 Task: Find connections with filter location Mazyr with filter topic #propertymanagement with filter profile language Potuguese with filter current company Viacom18 Media Private Limited with filter school Yenepoya University with filter industry Breweries with filter service category Project Management with filter keywords title Area Sales Manager
Action: Mouse moved to (132, 207)
Screenshot: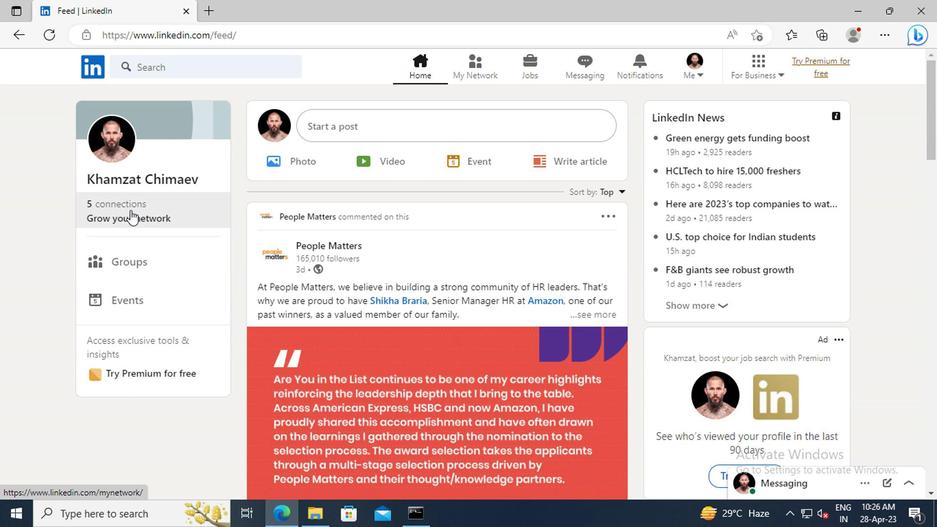 
Action: Mouse pressed left at (132, 207)
Screenshot: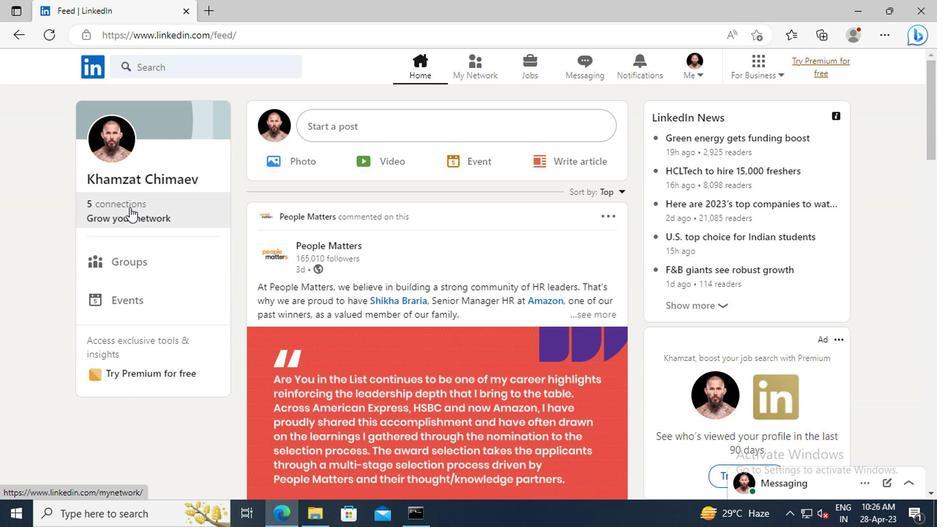 
Action: Mouse moved to (144, 143)
Screenshot: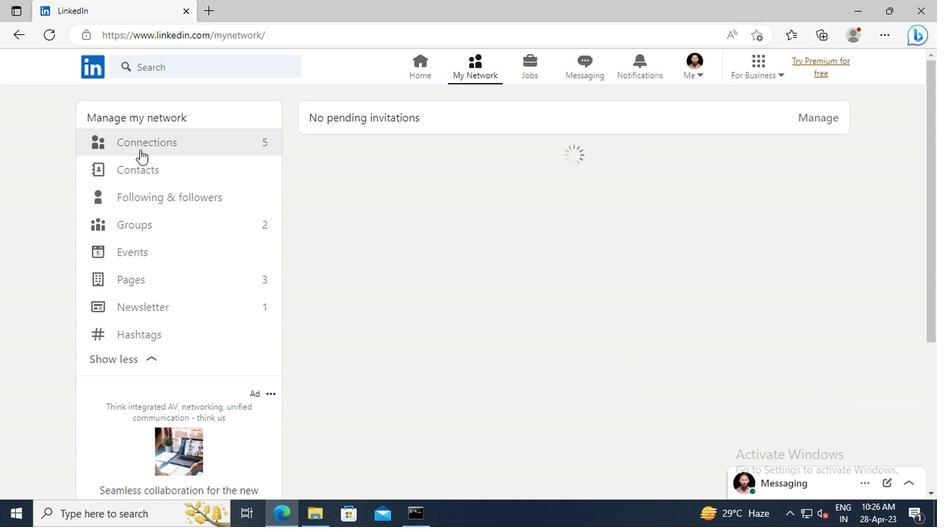 
Action: Mouse pressed left at (144, 143)
Screenshot: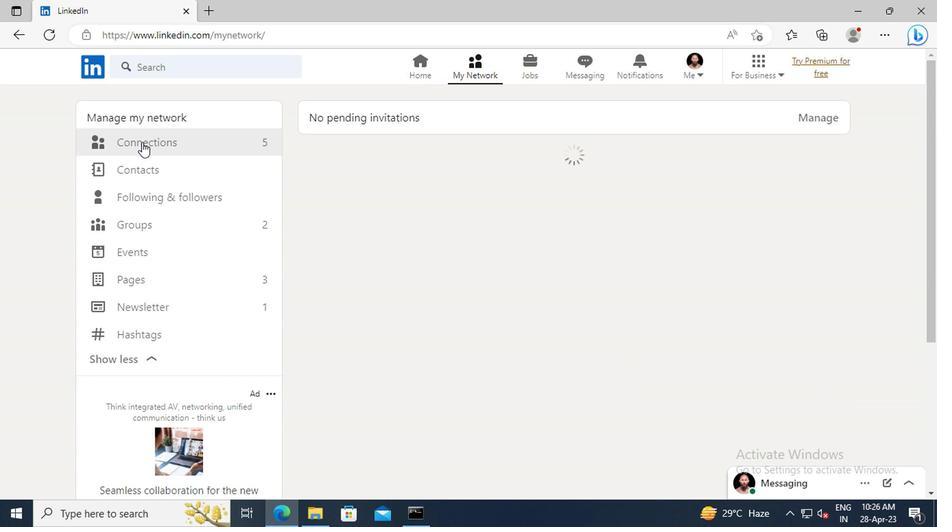 
Action: Mouse moved to (573, 147)
Screenshot: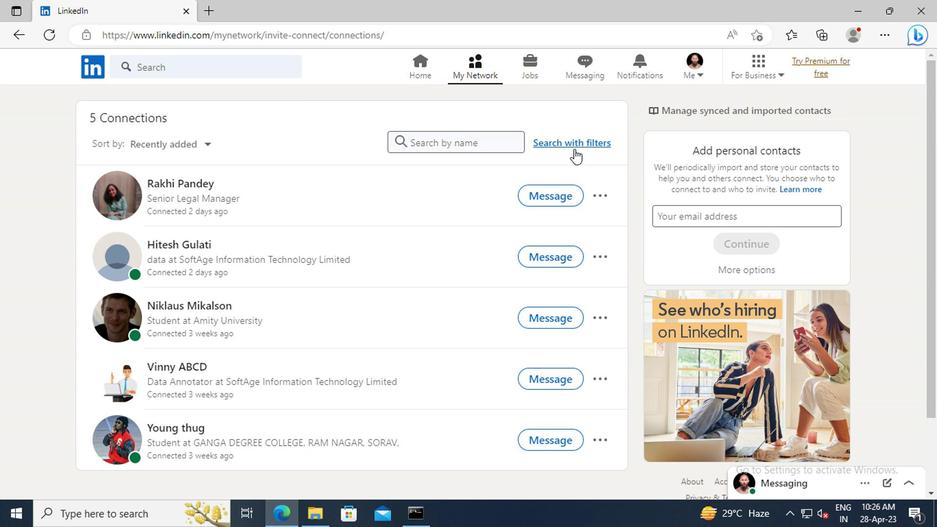 
Action: Mouse pressed left at (573, 147)
Screenshot: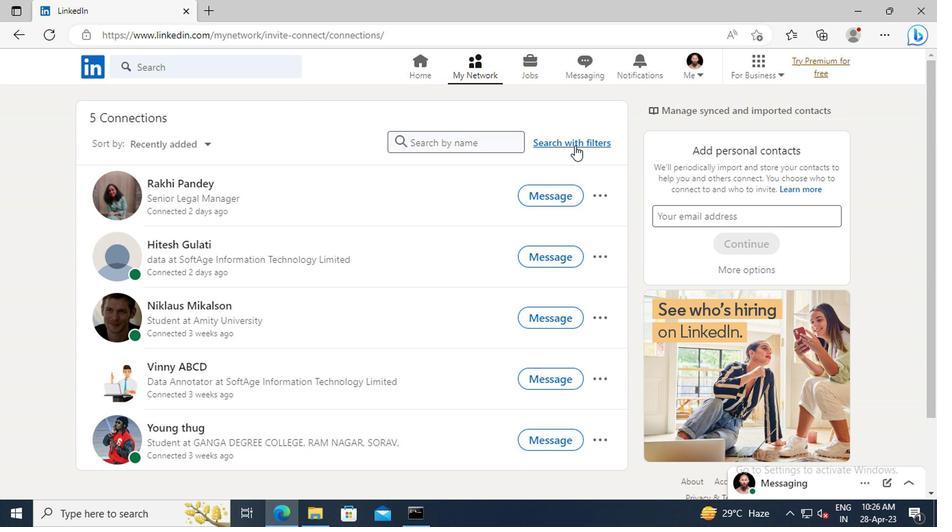 
Action: Mouse moved to (525, 109)
Screenshot: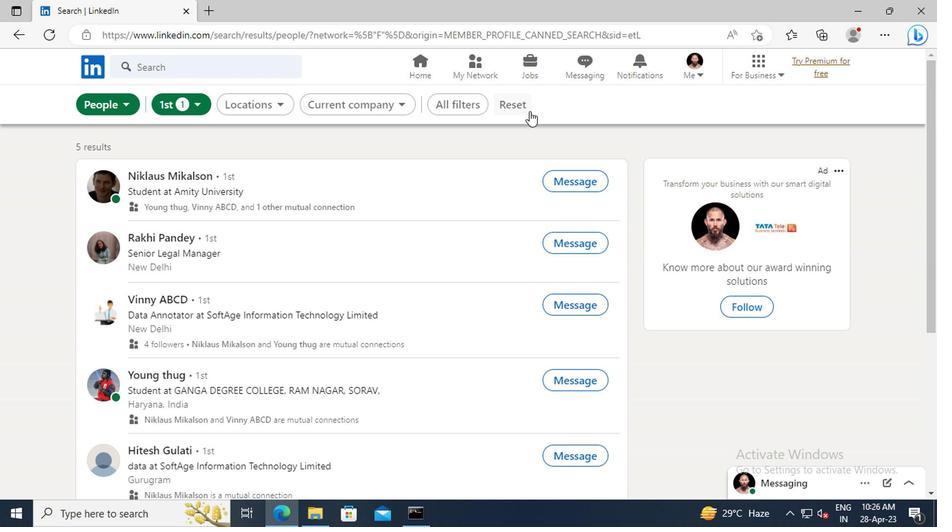 
Action: Mouse pressed left at (525, 109)
Screenshot: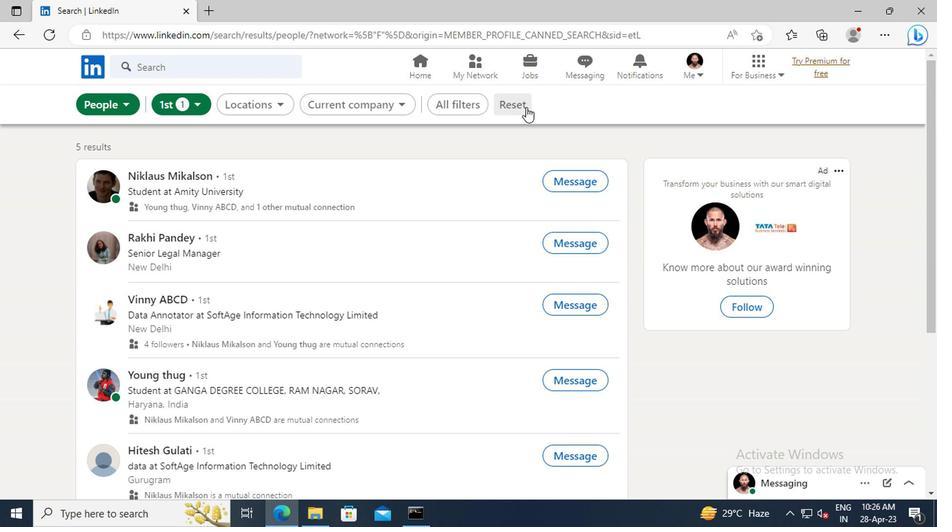 
Action: Mouse moved to (504, 105)
Screenshot: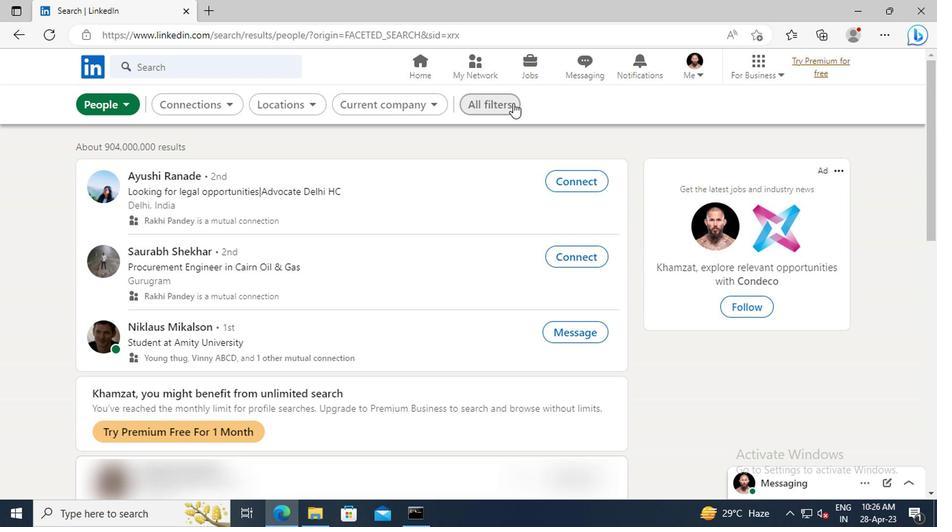 
Action: Mouse pressed left at (504, 105)
Screenshot: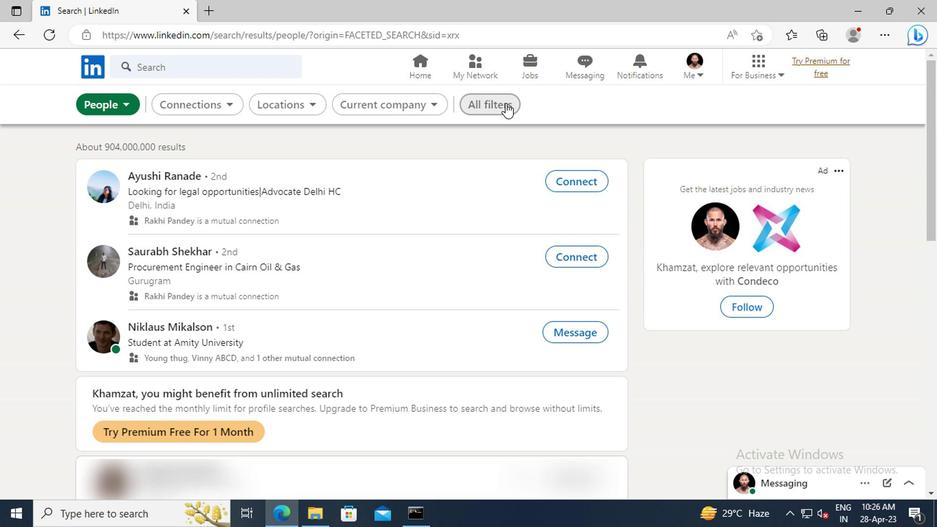
Action: Mouse moved to (767, 254)
Screenshot: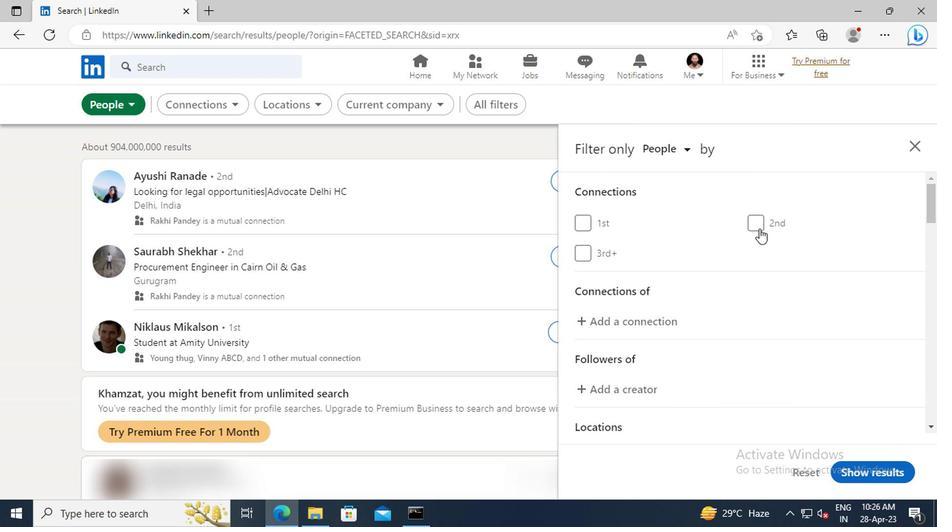 
Action: Mouse scrolled (767, 253) with delta (0, 0)
Screenshot: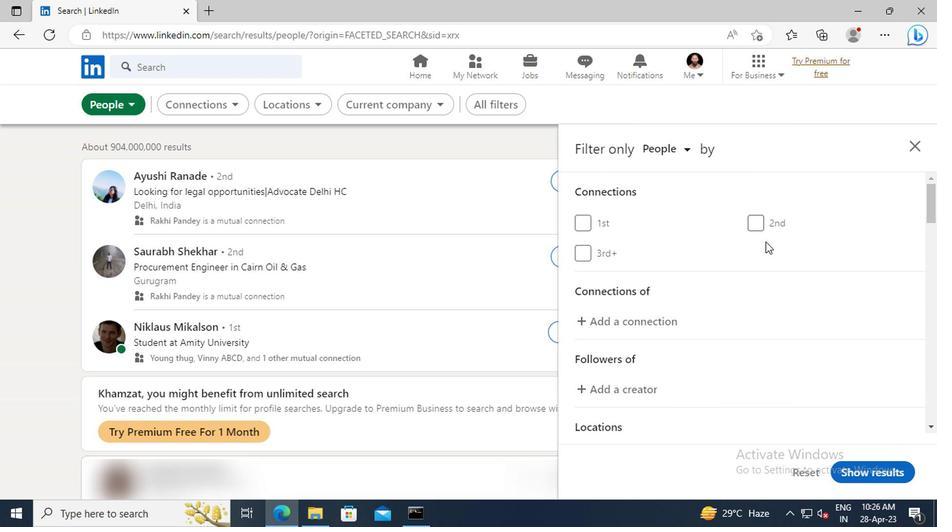 
Action: Mouse scrolled (767, 253) with delta (0, 0)
Screenshot: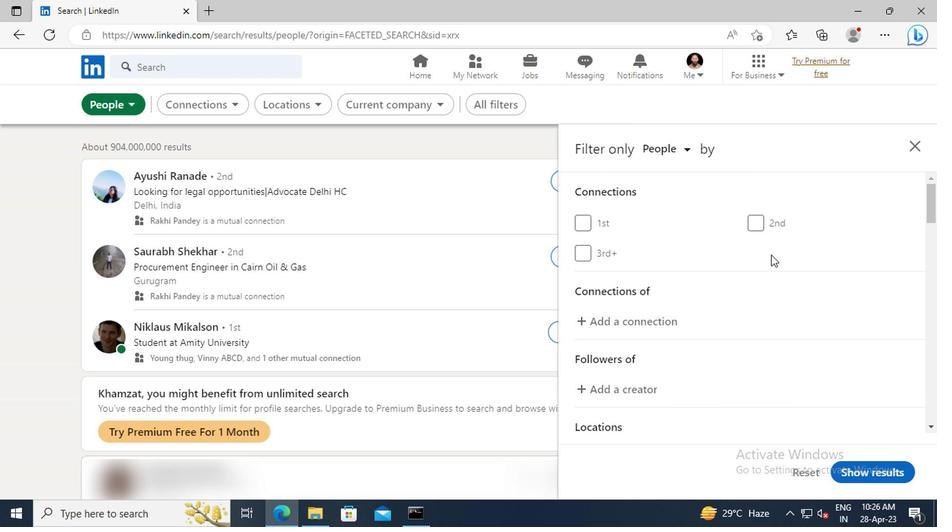 
Action: Mouse scrolled (767, 253) with delta (0, 0)
Screenshot: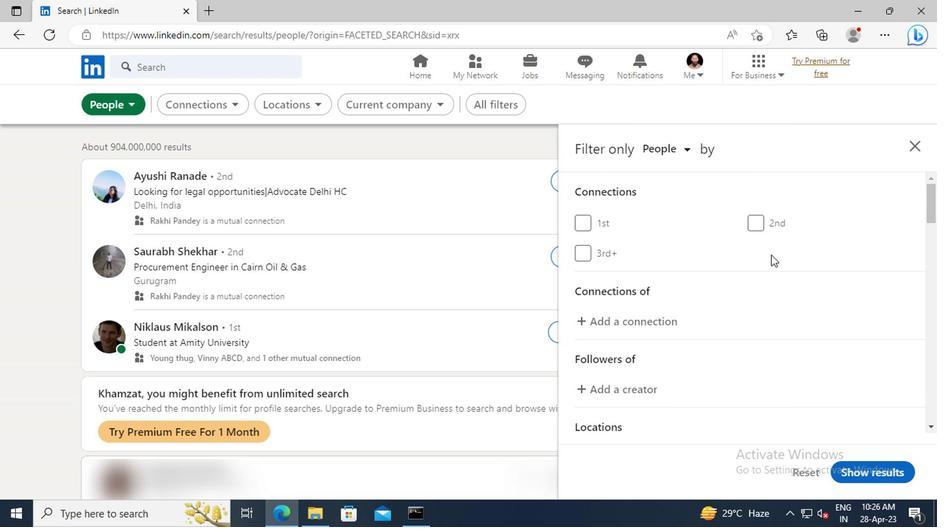 
Action: Mouse scrolled (767, 253) with delta (0, 0)
Screenshot: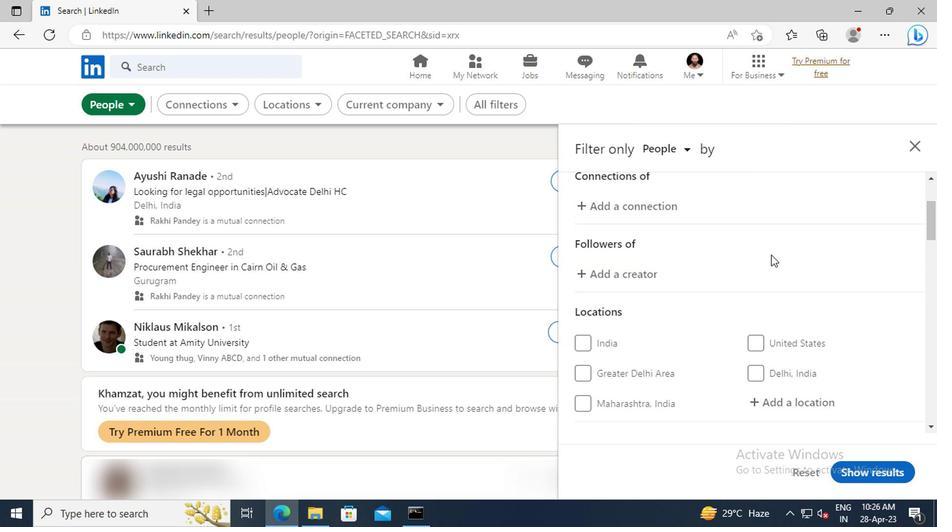 
Action: Mouse scrolled (767, 253) with delta (0, 0)
Screenshot: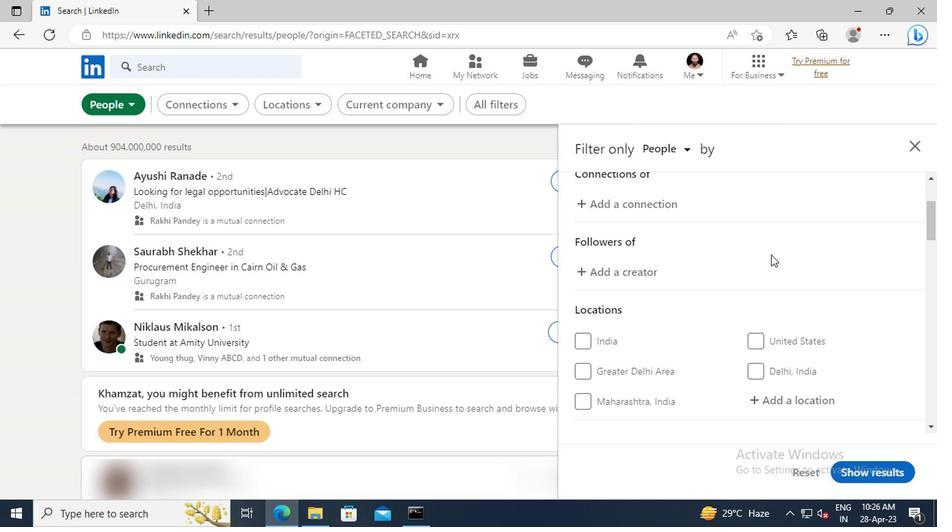 
Action: Mouse moved to (779, 316)
Screenshot: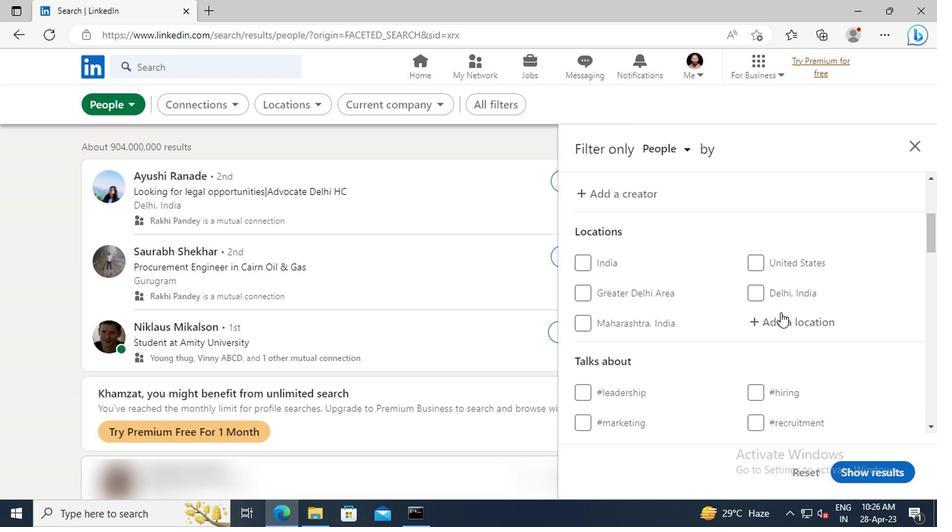 
Action: Mouse pressed left at (779, 316)
Screenshot: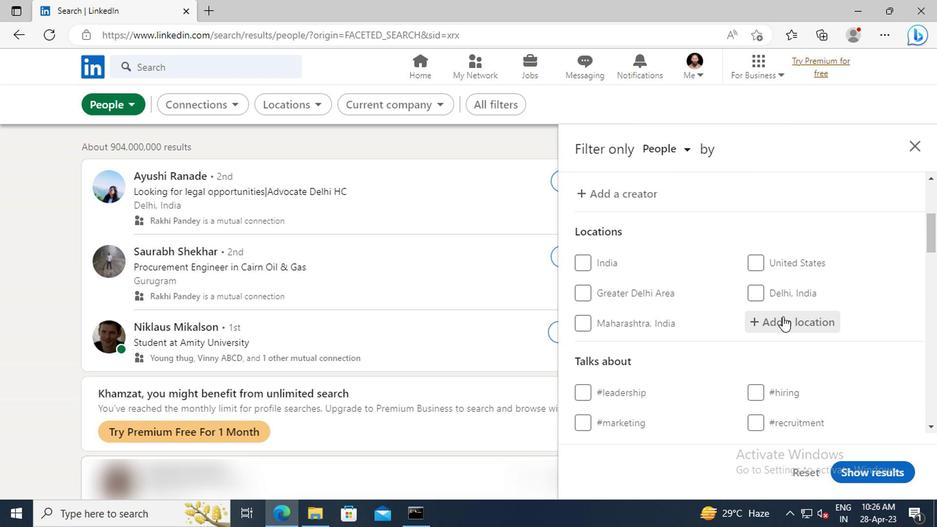 
Action: Key pressed <Key.shift>MAZYR
Screenshot: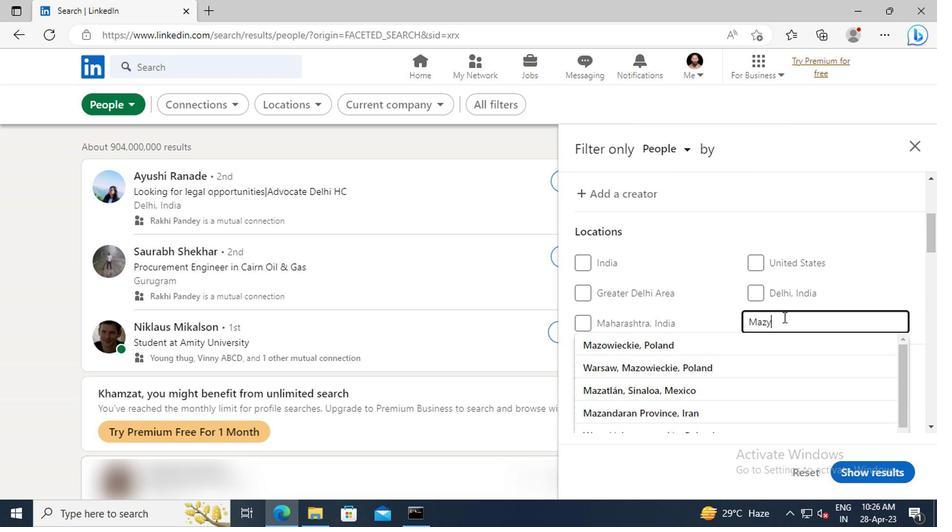 
Action: Mouse moved to (779, 340)
Screenshot: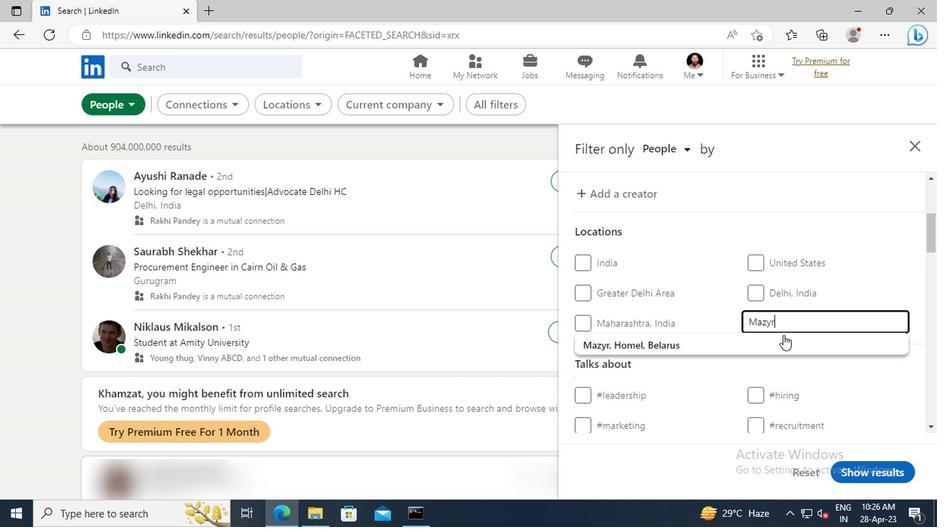 
Action: Mouse pressed left at (779, 340)
Screenshot: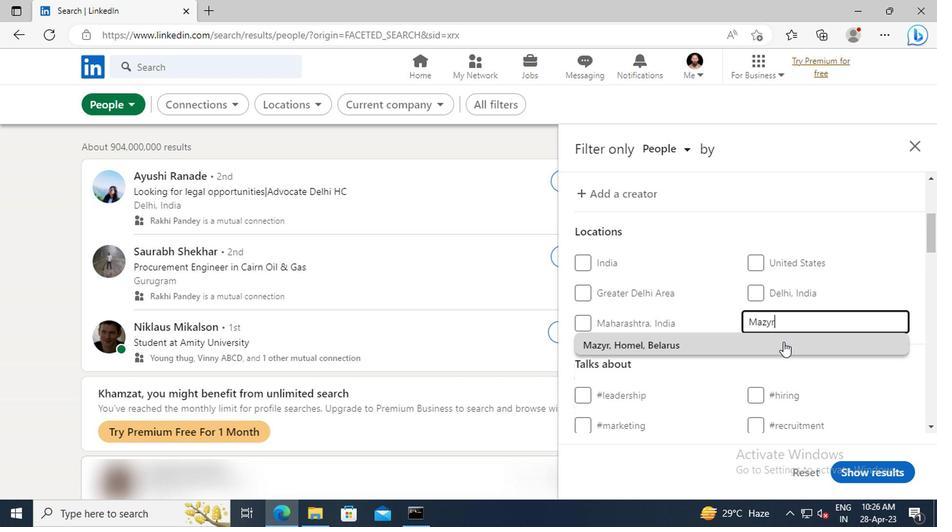 
Action: Mouse moved to (785, 285)
Screenshot: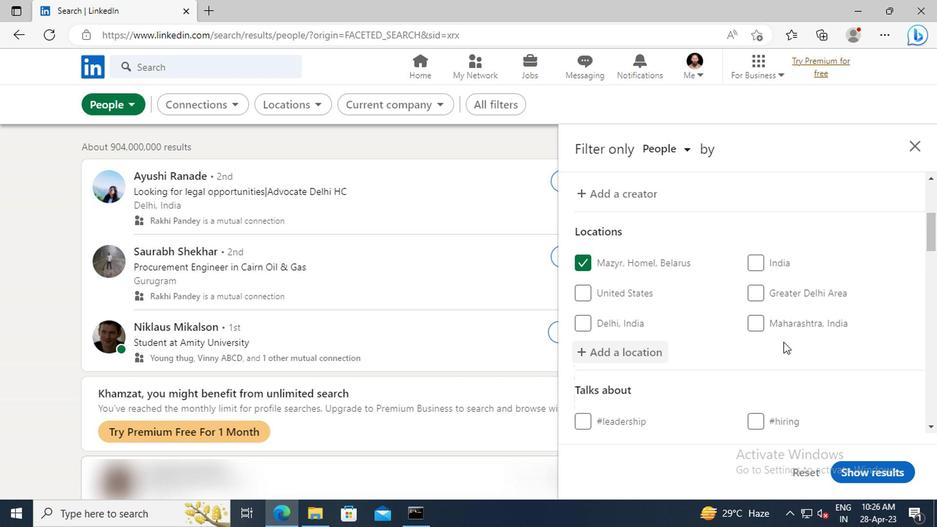 
Action: Mouse scrolled (785, 284) with delta (0, 0)
Screenshot: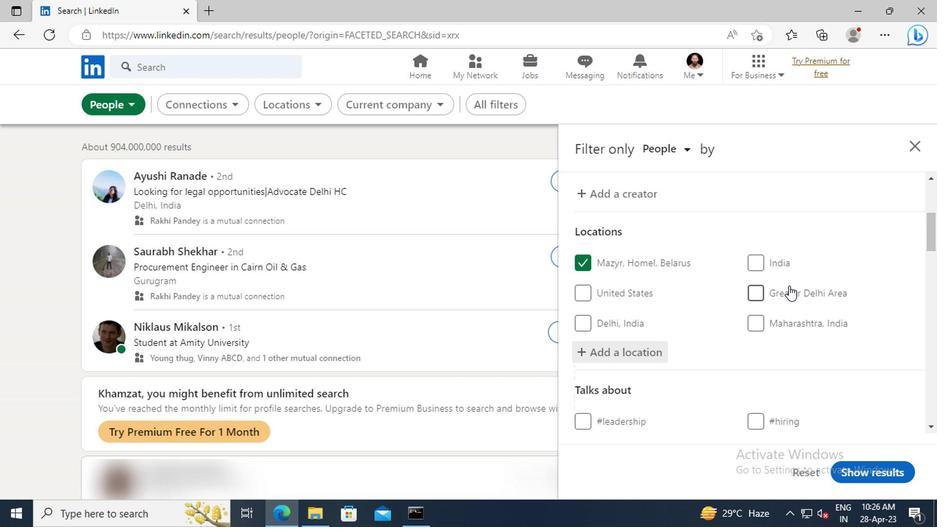 
Action: Mouse scrolled (785, 284) with delta (0, 0)
Screenshot: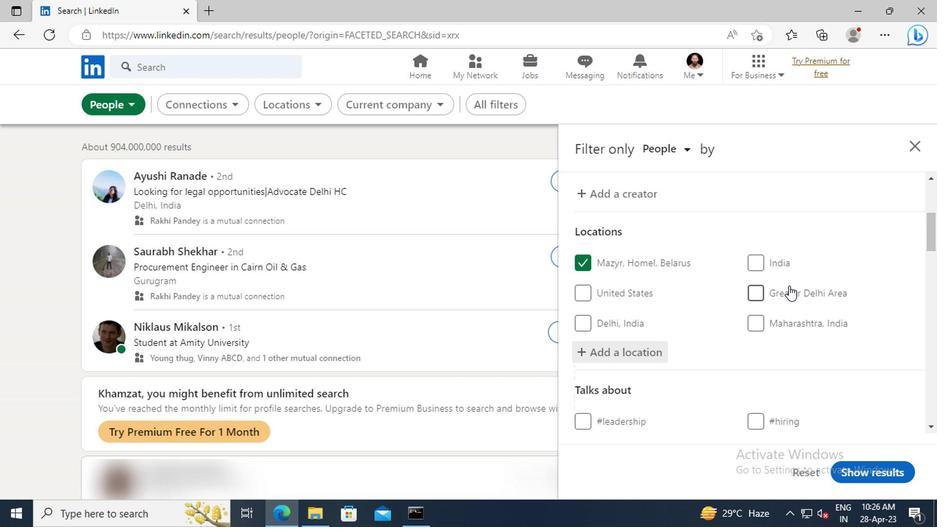 
Action: Mouse moved to (785, 285)
Screenshot: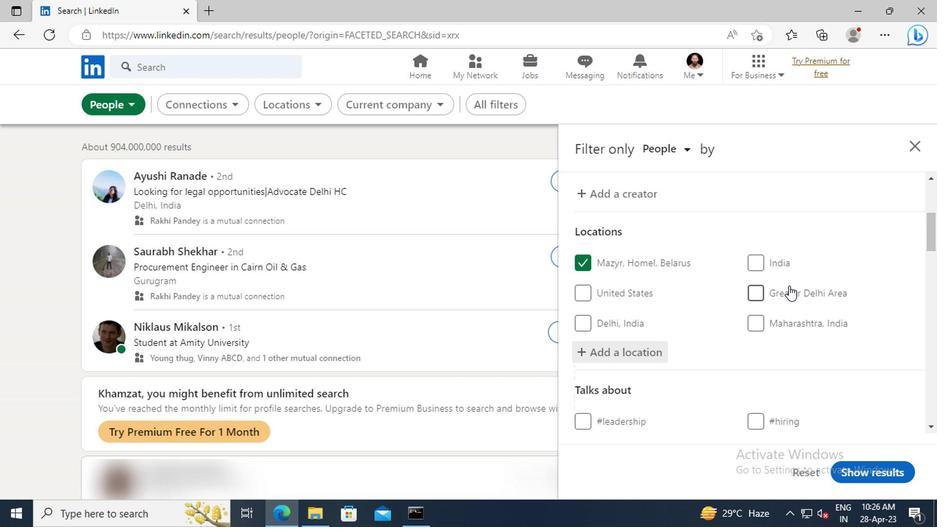 
Action: Mouse scrolled (785, 284) with delta (0, 0)
Screenshot: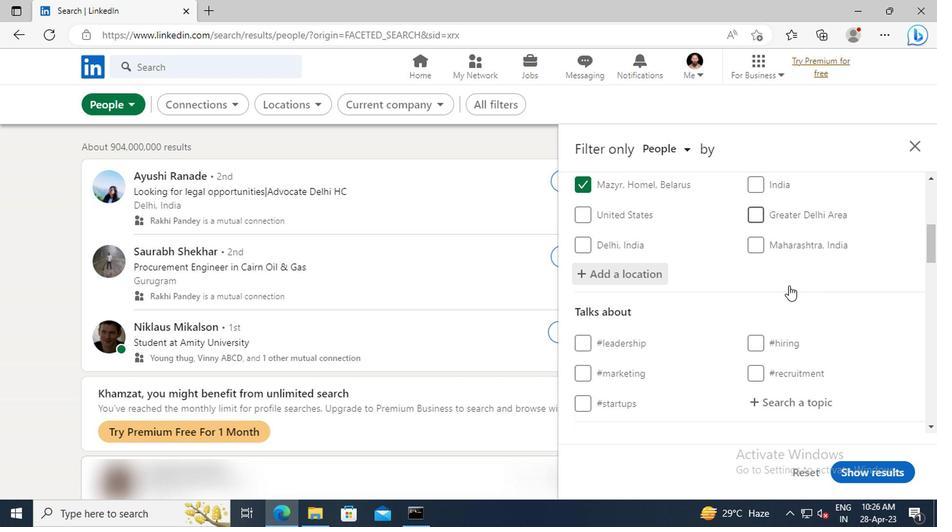 
Action: Mouse scrolled (785, 284) with delta (0, 0)
Screenshot: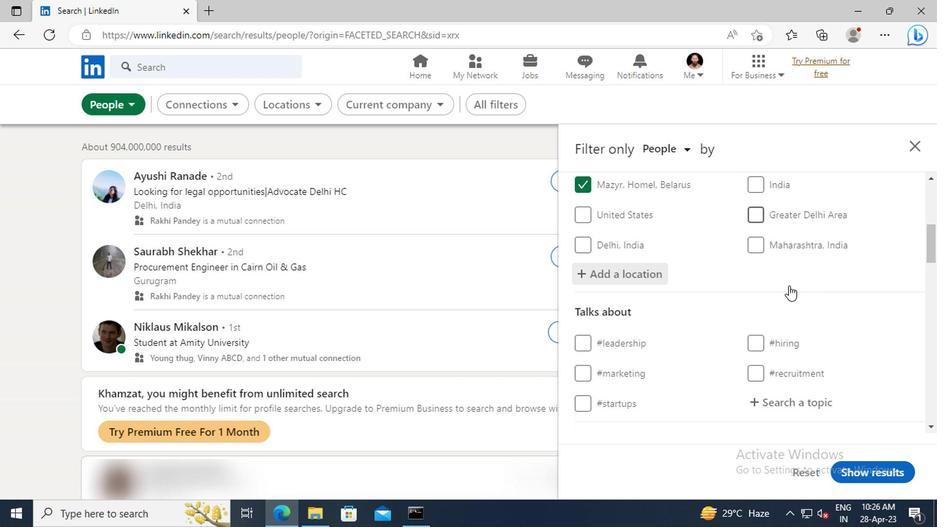 
Action: Mouse scrolled (785, 284) with delta (0, 0)
Screenshot: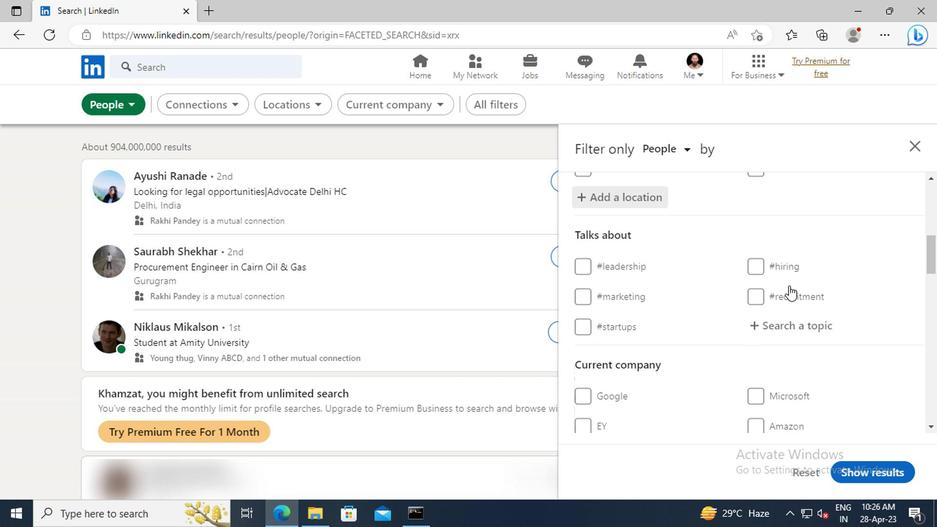
Action: Mouse moved to (771, 286)
Screenshot: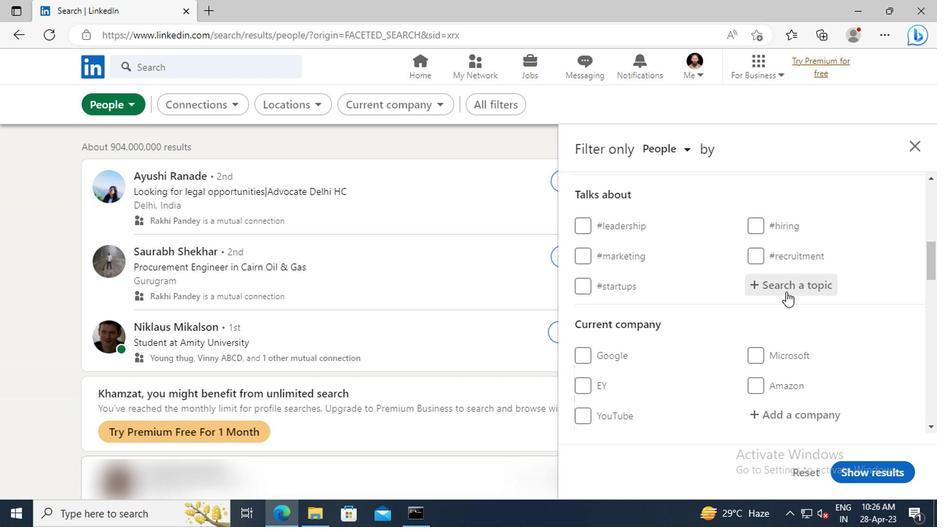 
Action: Mouse pressed left at (771, 286)
Screenshot: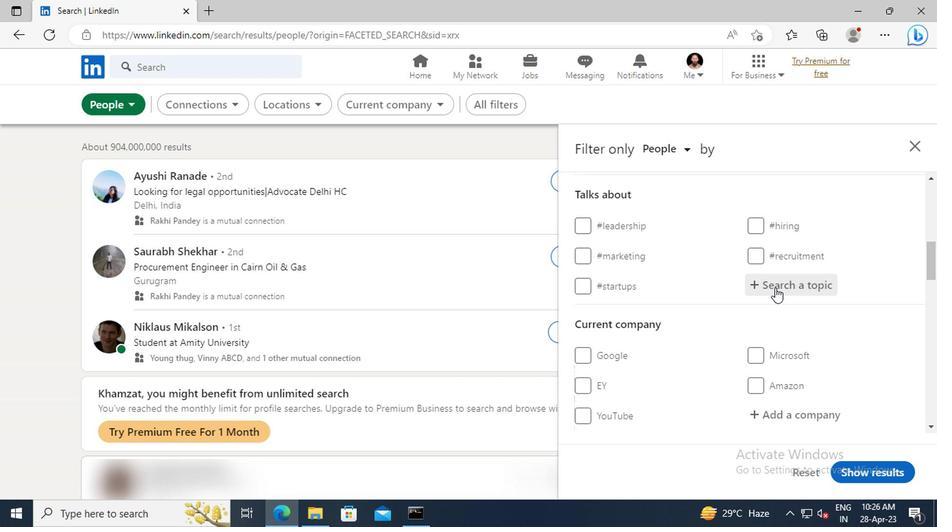 
Action: Mouse moved to (771, 286)
Screenshot: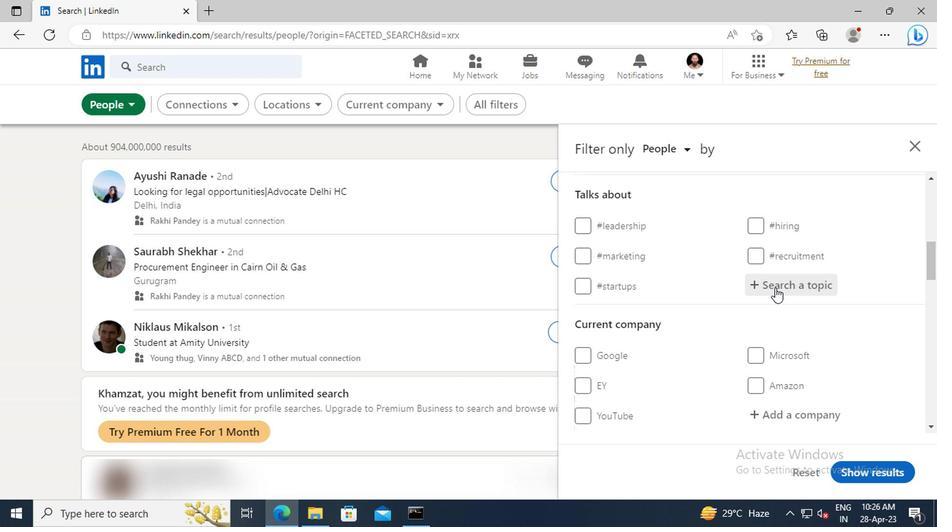 
Action: Key pressed <Key.shift>#PROPERTYMANAGEMENT<Key.enter>
Screenshot: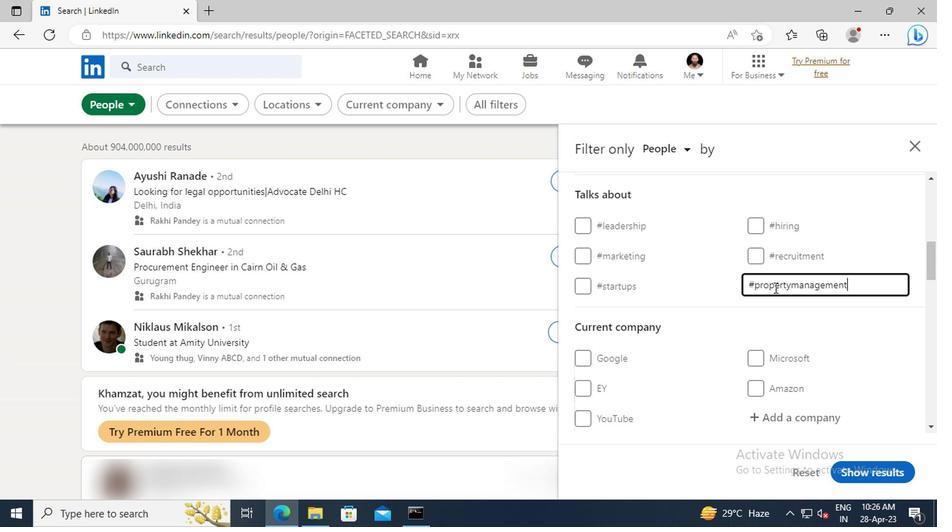 
Action: Mouse scrolled (771, 286) with delta (0, 0)
Screenshot: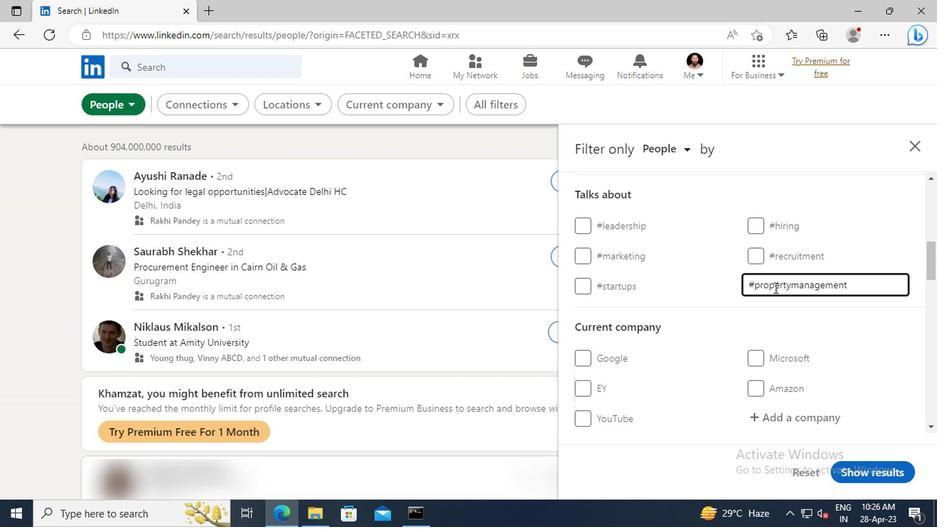 
Action: Mouse moved to (770, 286)
Screenshot: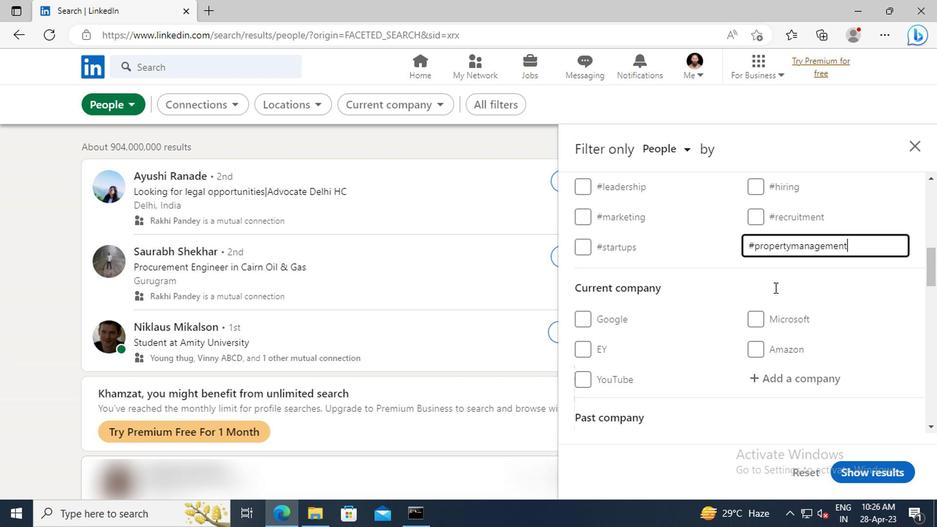 
Action: Mouse scrolled (770, 286) with delta (0, 0)
Screenshot: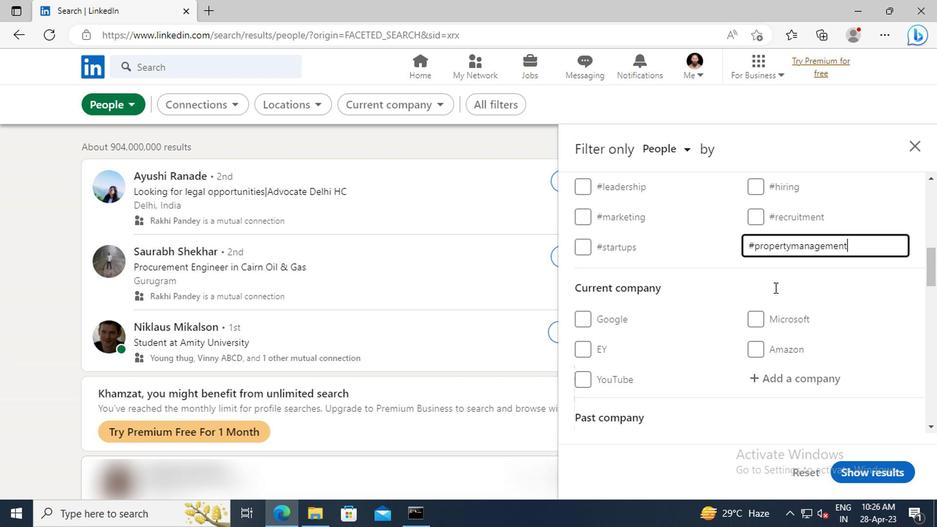 
Action: Mouse moved to (769, 286)
Screenshot: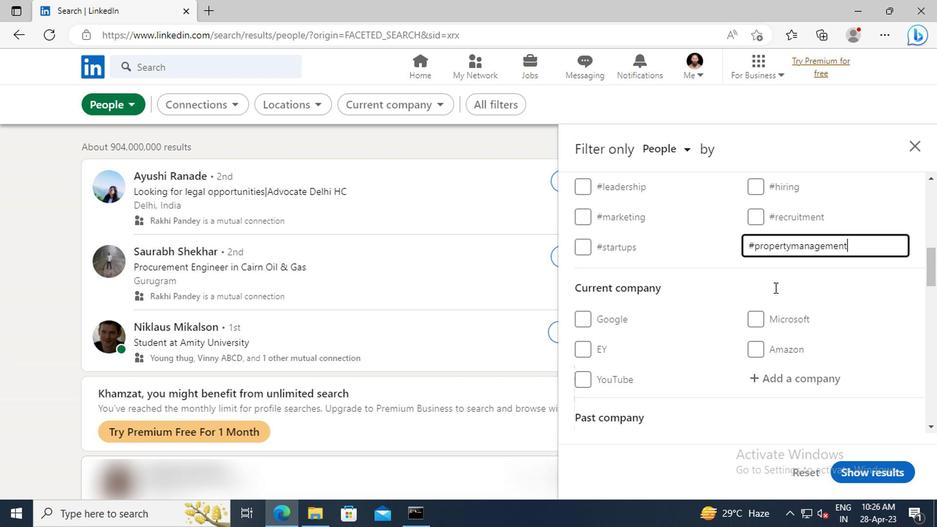 
Action: Mouse scrolled (769, 286) with delta (0, 0)
Screenshot: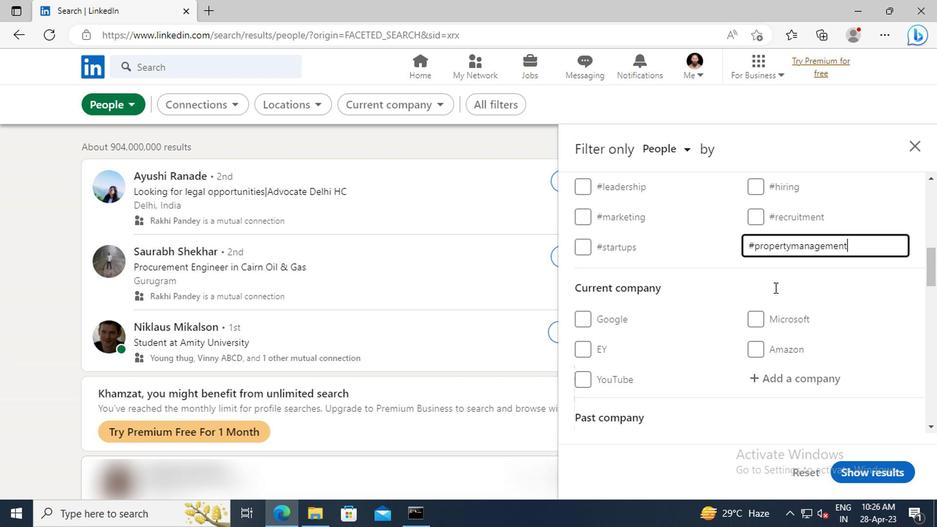 
Action: Mouse scrolled (769, 286) with delta (0, 0)
Screenshot: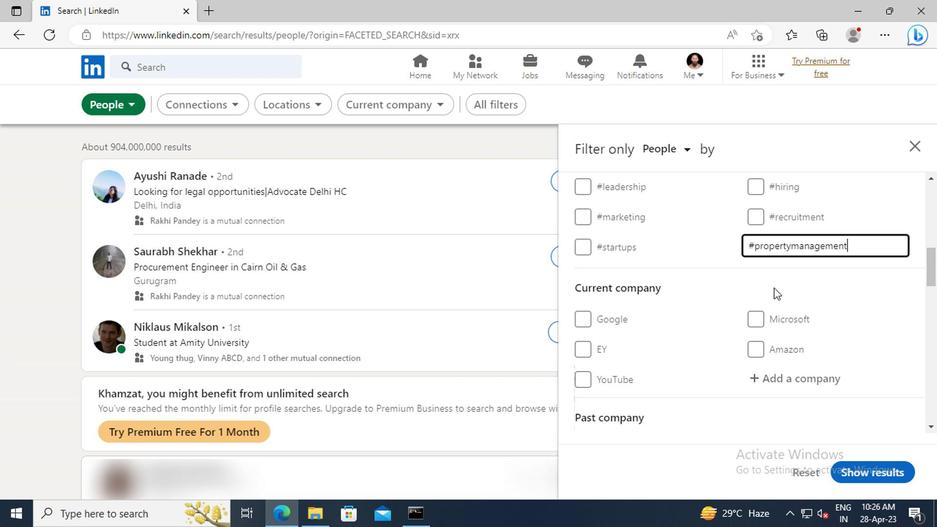 
Action: Mouse scrolled (769, 286) with delta (0, 0)
Screenshot: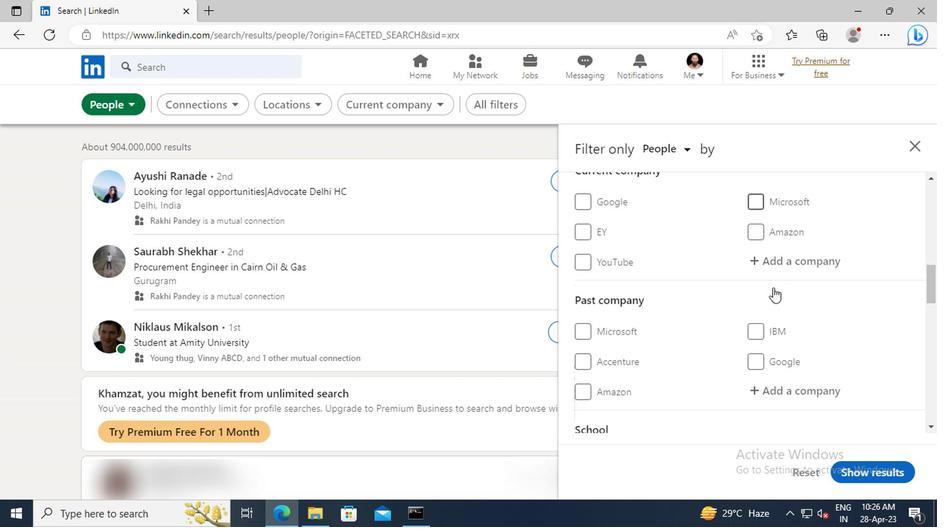 
Action: Mouse scrolled (769, 286) with delta (0, 0)
Screenshot: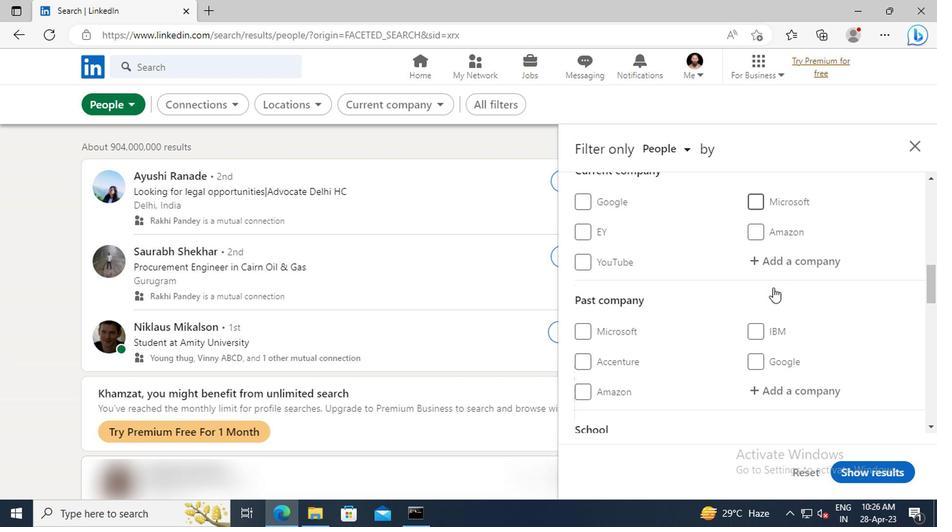 
Action: Mouse moved to (769, 287)
Screenshot: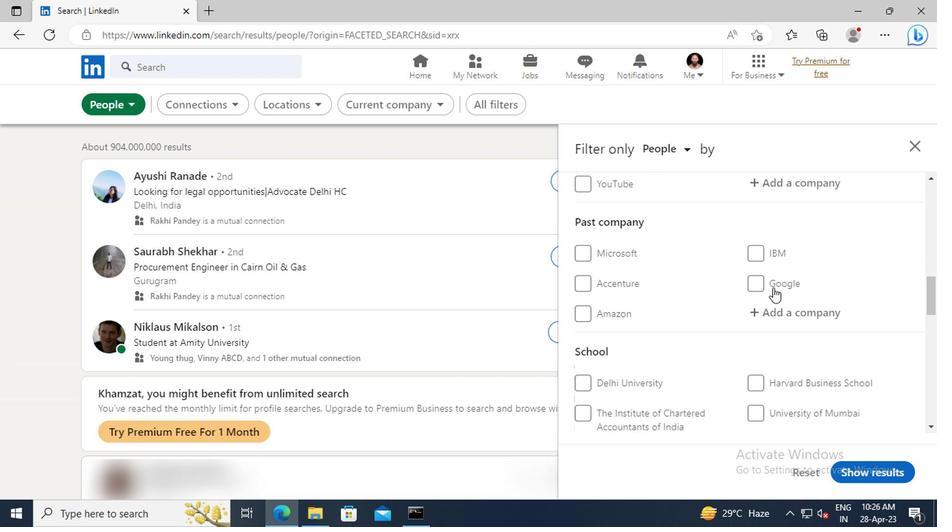 
Action: Mouse scrolled (769, 286) with delta (0, 0)
Screenshot: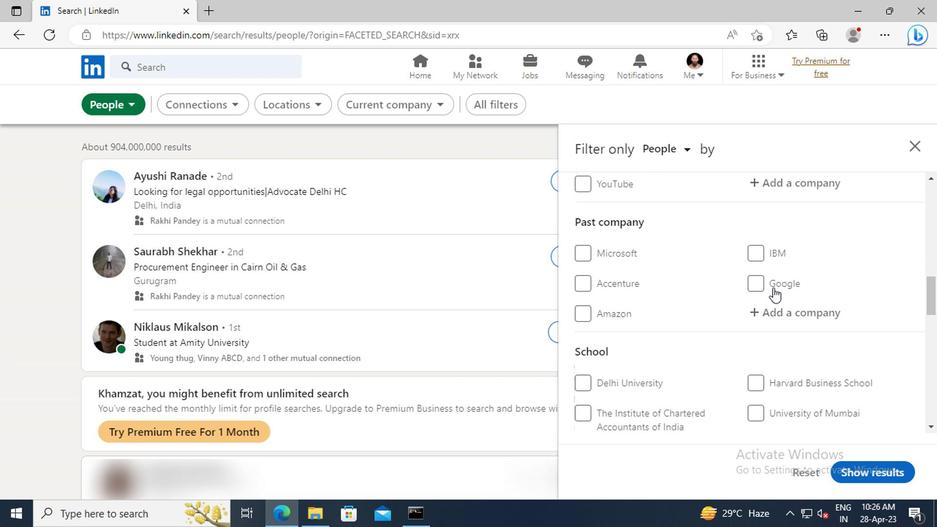 
Action: Mouse scrolled (769, 286) with delta (0, 0)
Screenshot: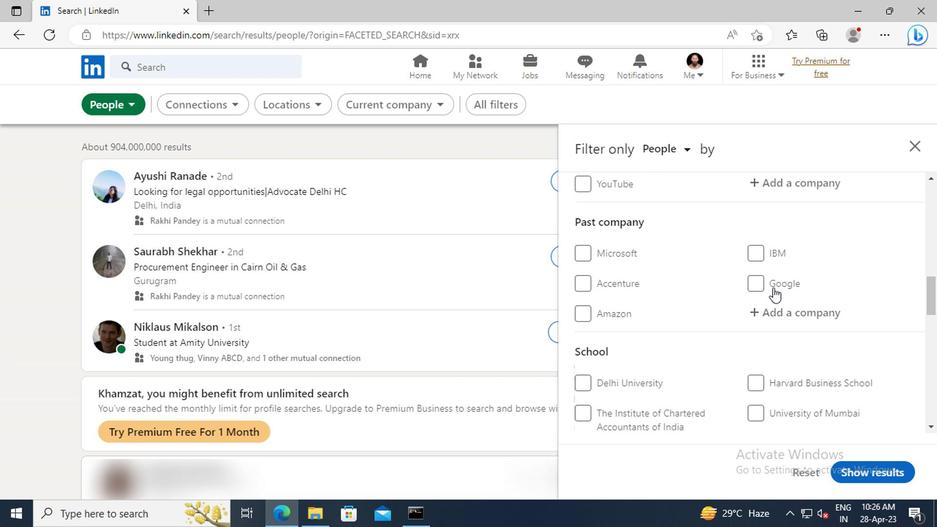 
Action: Mouse moved to (767, 288)
Screenshot: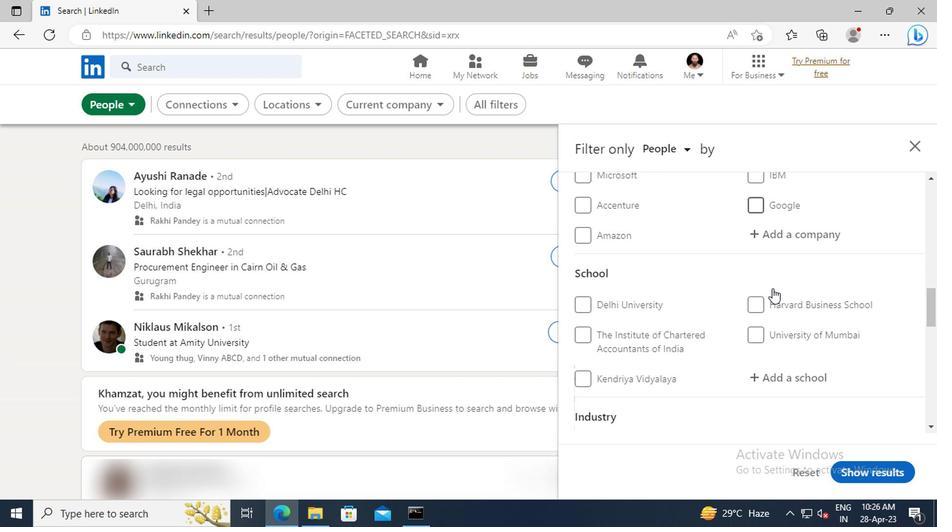 
Action: Mouse scrolled (767, 287) with delta (0, 0)
Screenshot: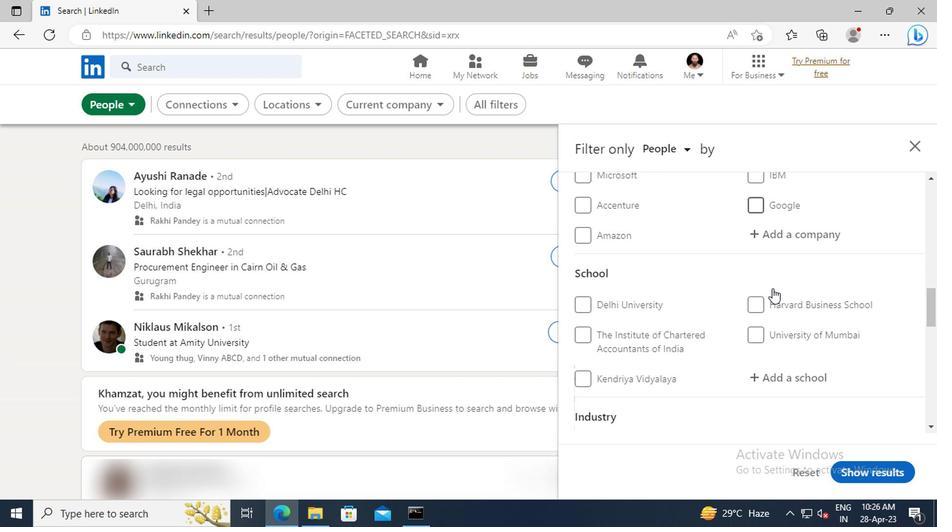 
Action: Mouse scrolled (767, 287) with delta (0, 0)
Screenshot: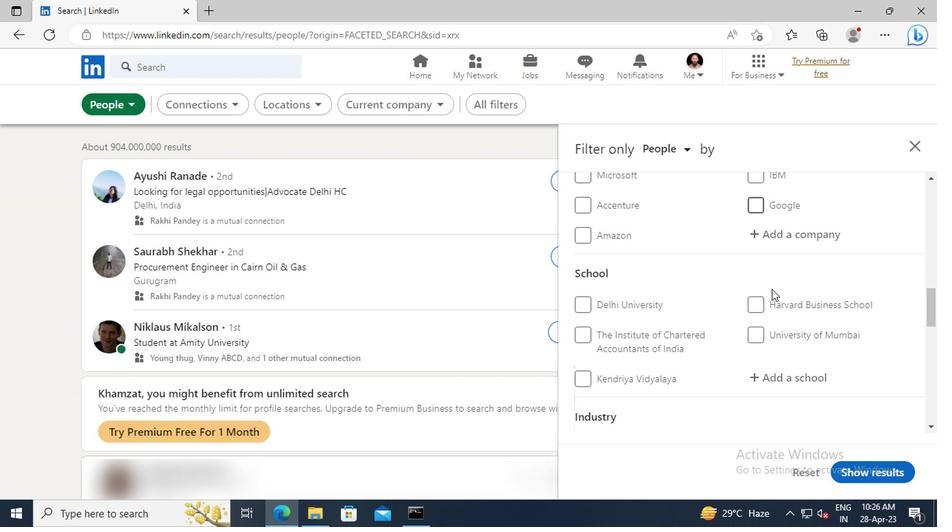 
Action: Mouse scrolled (767, 287) with delta (0, 0)
Screenshot: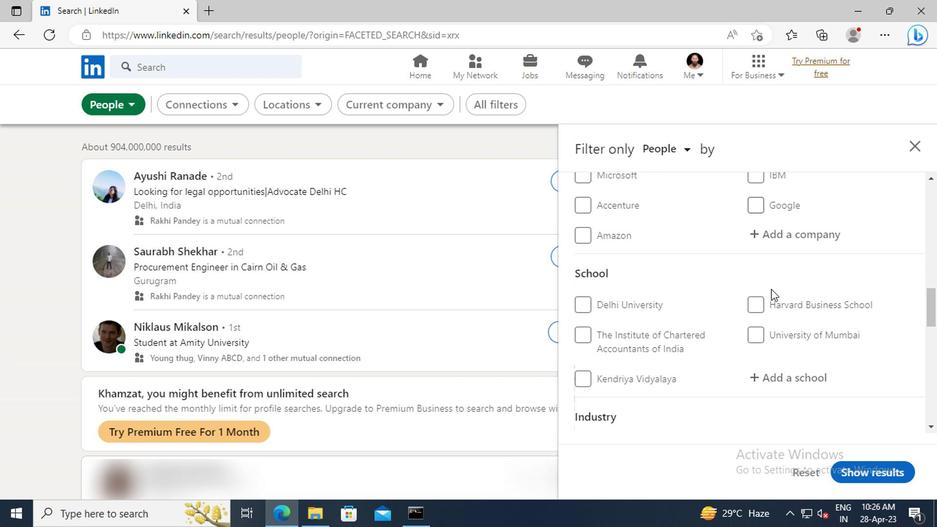 
Action: Mouse moved to (765, 290)
Screenshot: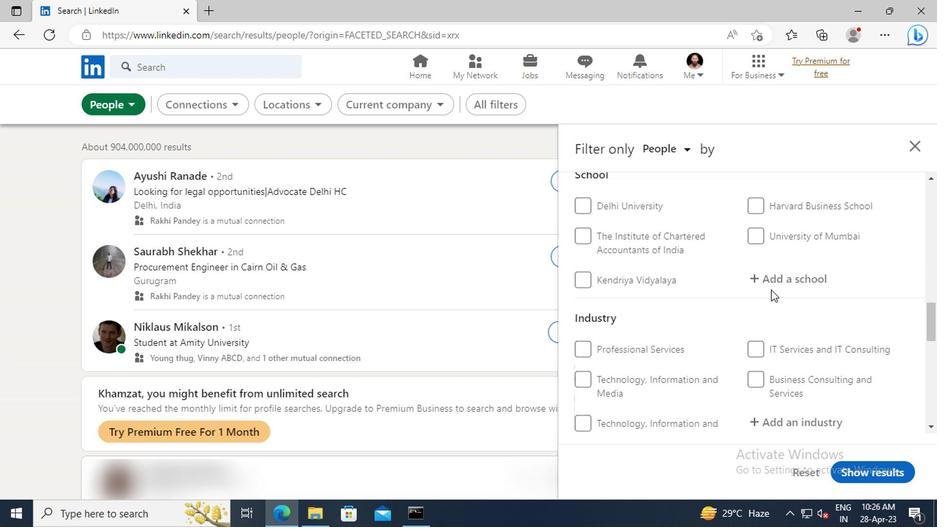 
Action: Mouse scrolled (765, 289) with delta (0, 0)
Screenshot: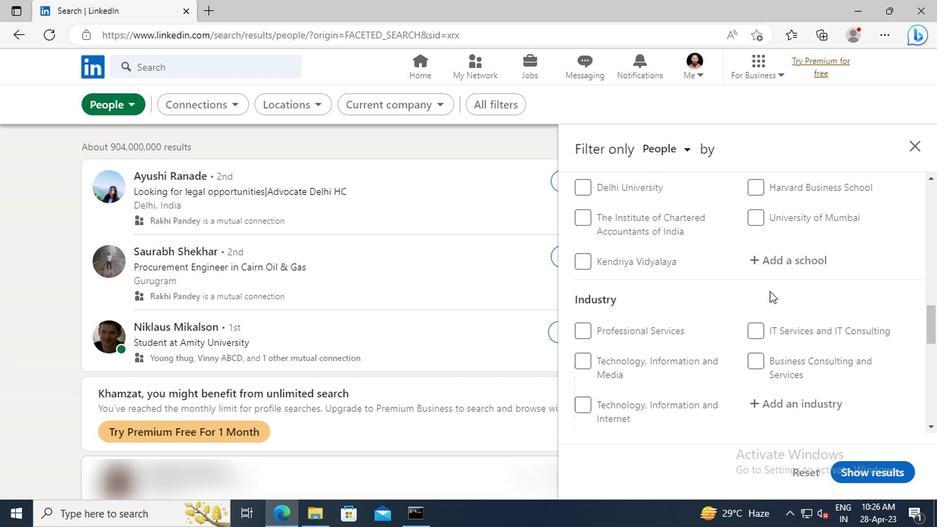 
Action: Mouse scrolled (765, 289) with delta (0, 0)
Screenshot: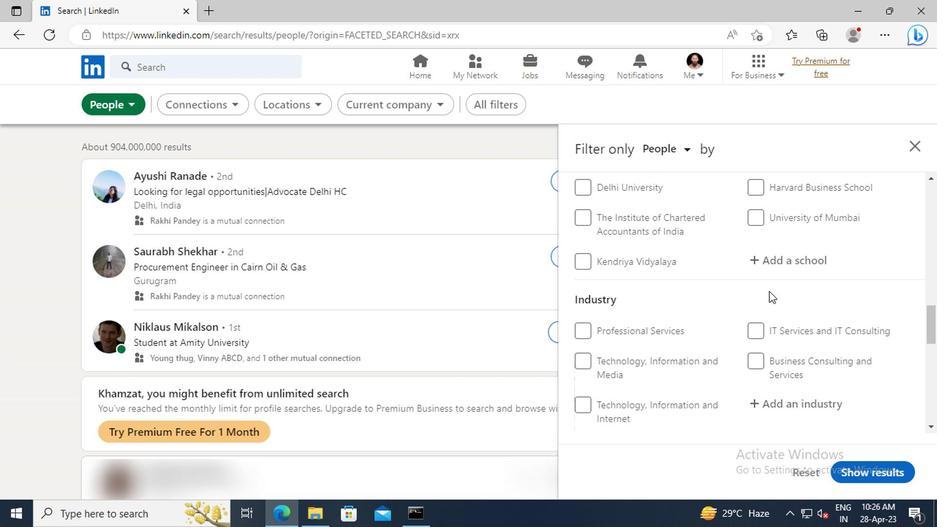 
Action: Mouse scrolled (765, 289) with delta (0, 0)
Screenshot: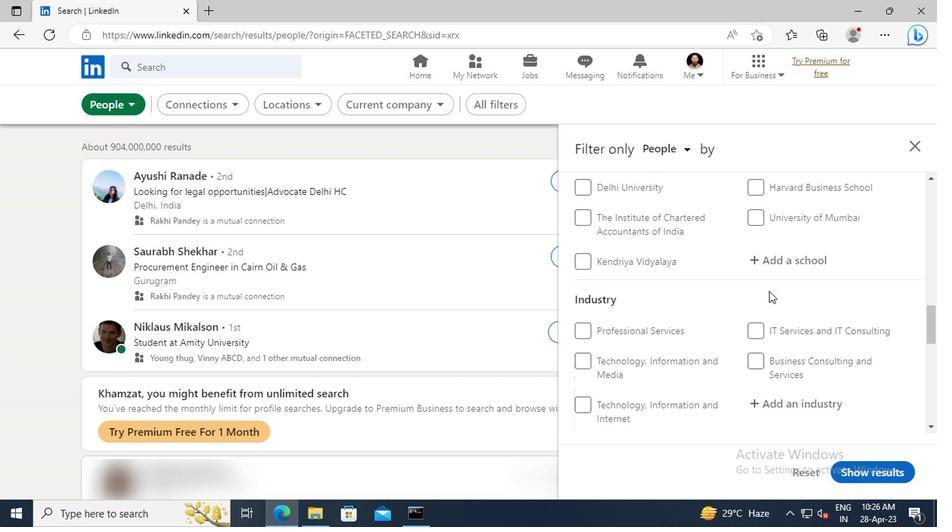 
Action: Mouse moved to (765, 290)
Screenshot: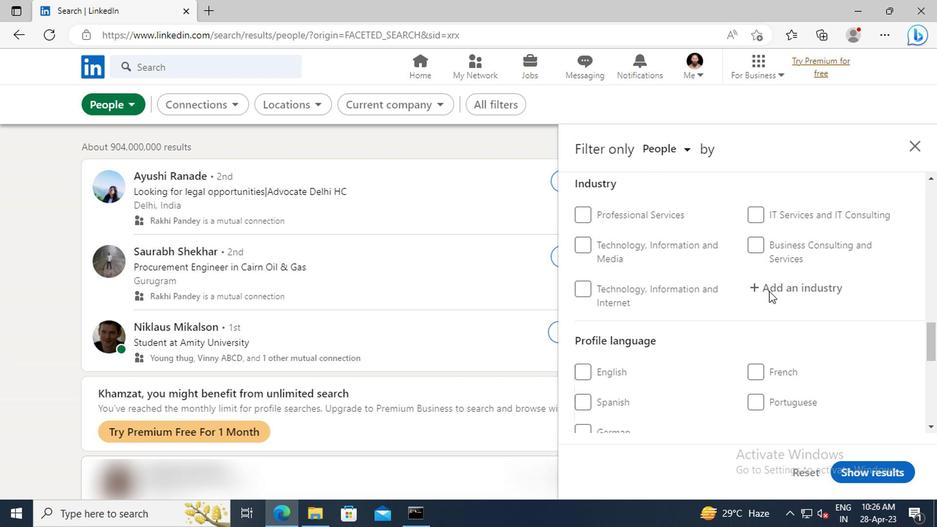 
Action: Mouse scrolled (765, 290) with delta (0, 0)
Screenshot: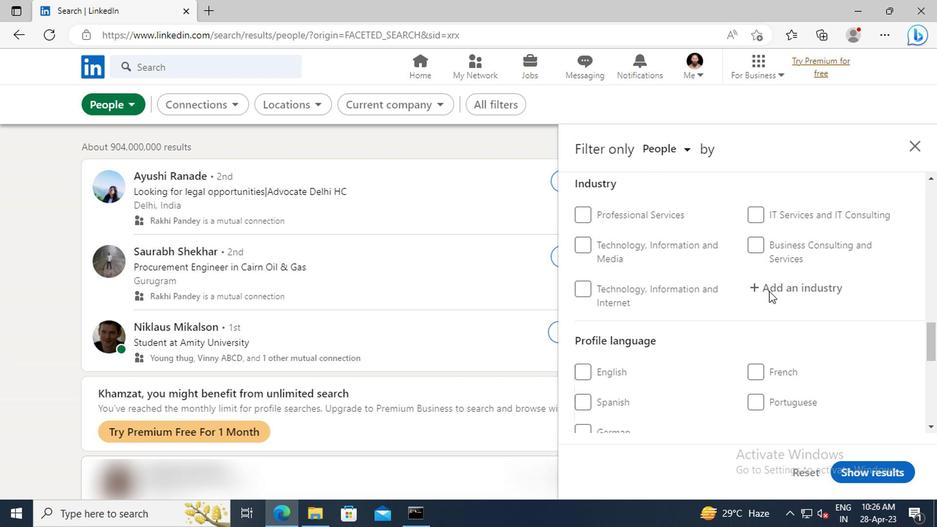 
Action: Mouse scrolled (765, 290) with delta (0, 0)
Screenshot: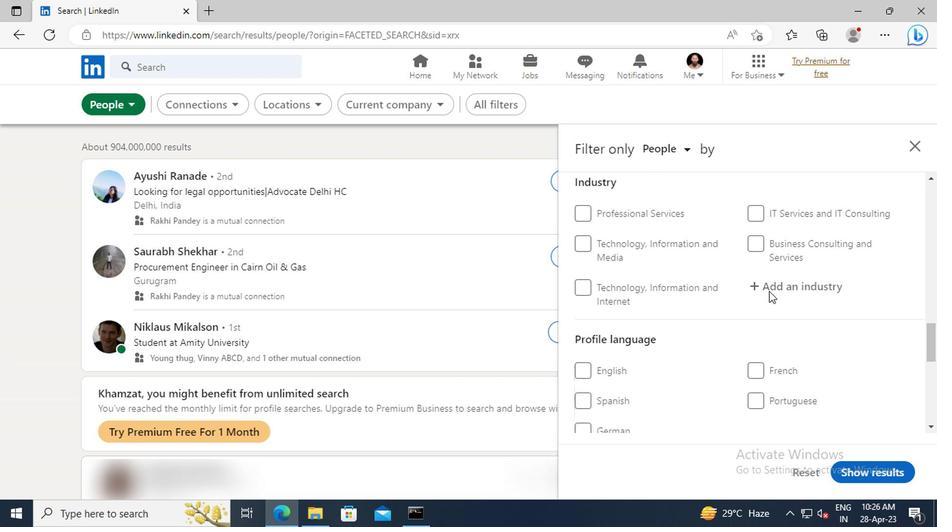 
Action: Mouse moved to (754, 322)
Screenshot: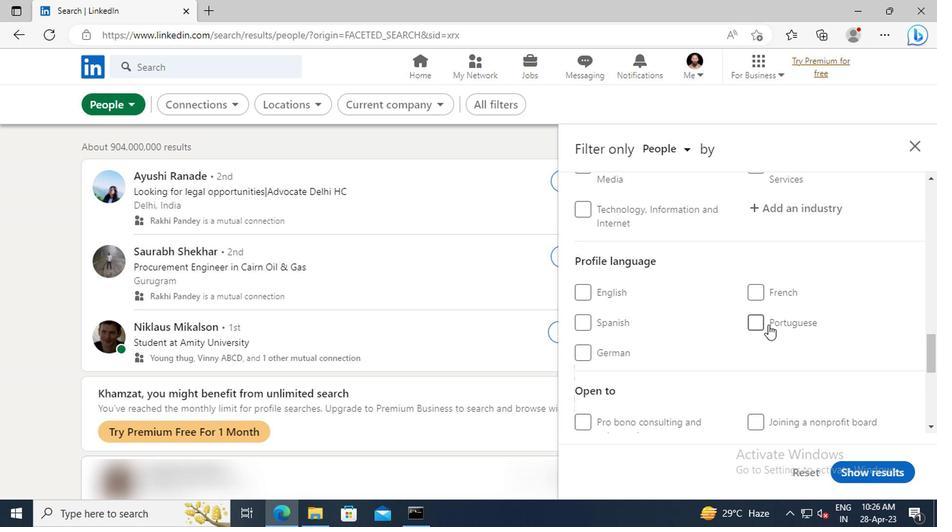 
Action: Mouse pressed left at (754, 322)
Screenshot: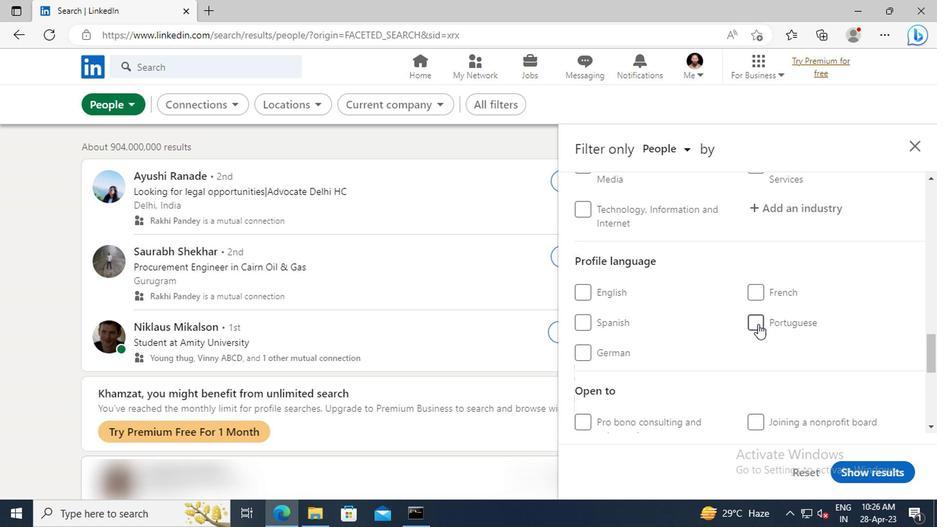 
Action: Mouse moved to (771, 310)
Screenshot: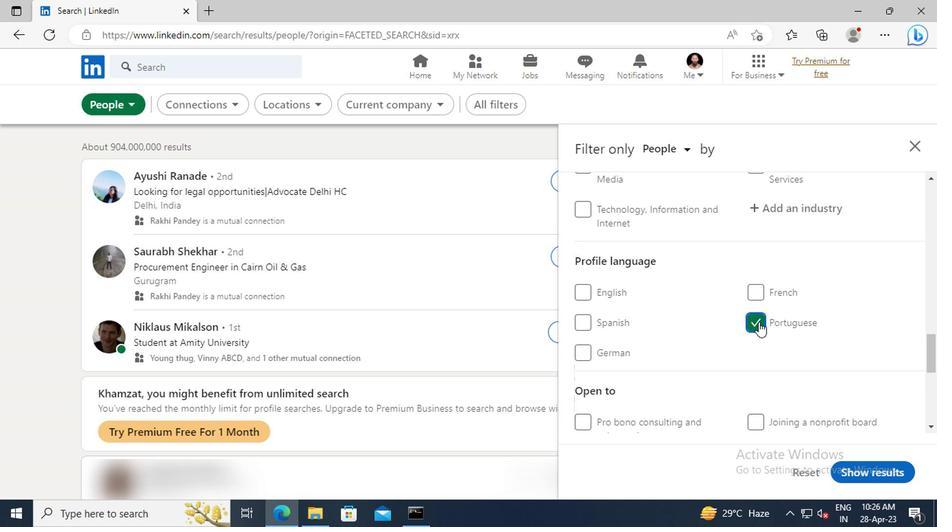 
Action: Mouse scrolled (771, 311) with delta (0, 0)
Screenshot: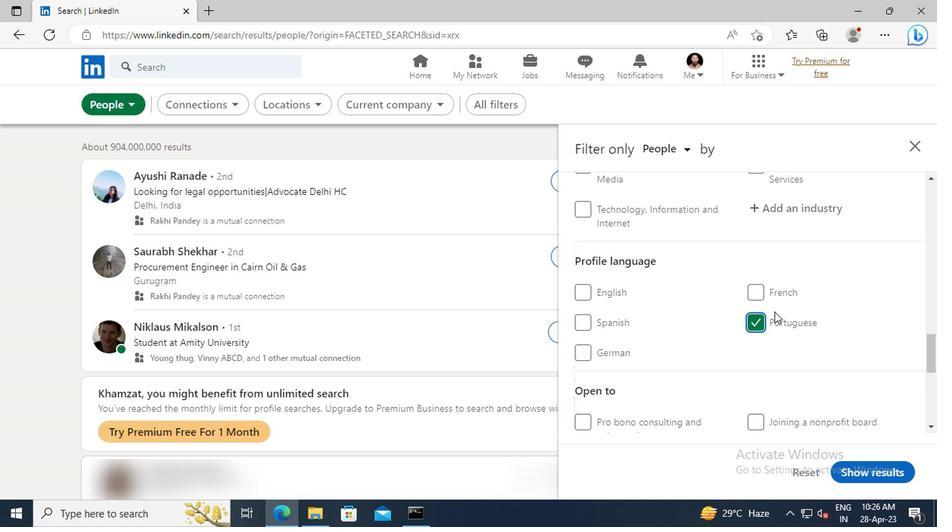 
Action: Mouse scrolled (771, 311) with delta (0, 0)
Screenshot: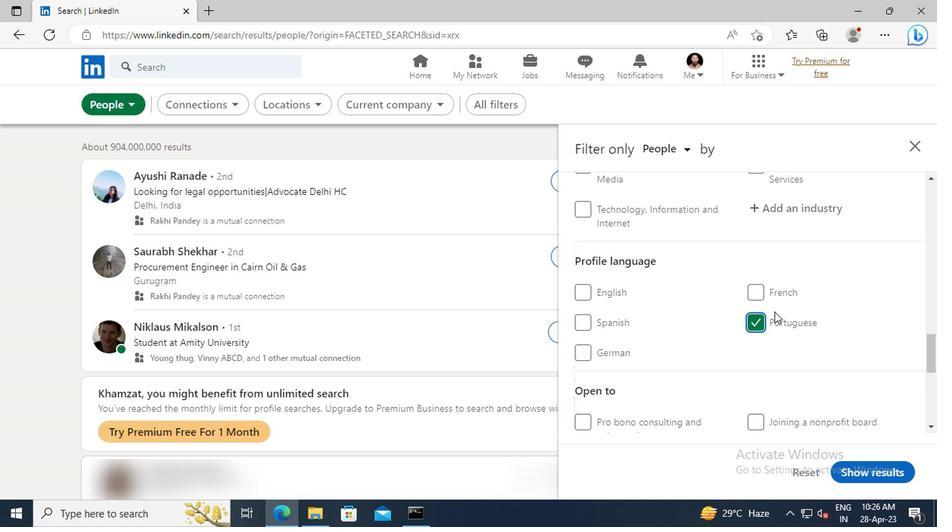 
Action: Mouse scrolled (771, 311) with delta (0, 0)
Screenshot: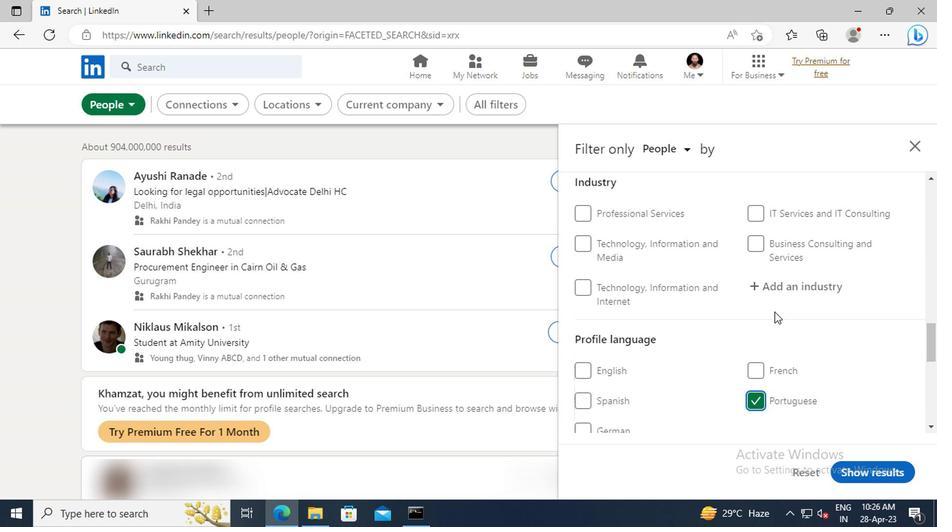 
Action: Mouse scrolled (771, 311) with delta (0, 0)
Screenshot: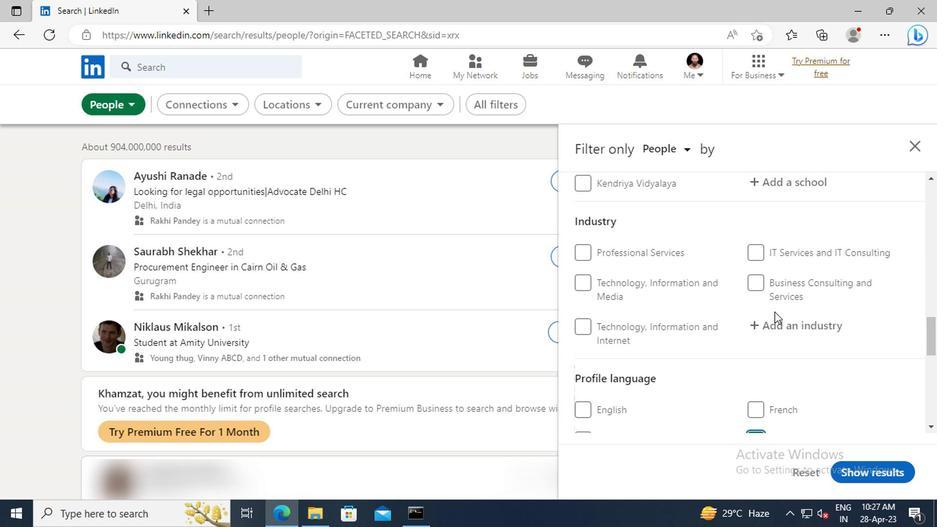 
Action: Mouse scrolled (771, 311) with delta (0, 0)
Screenshot: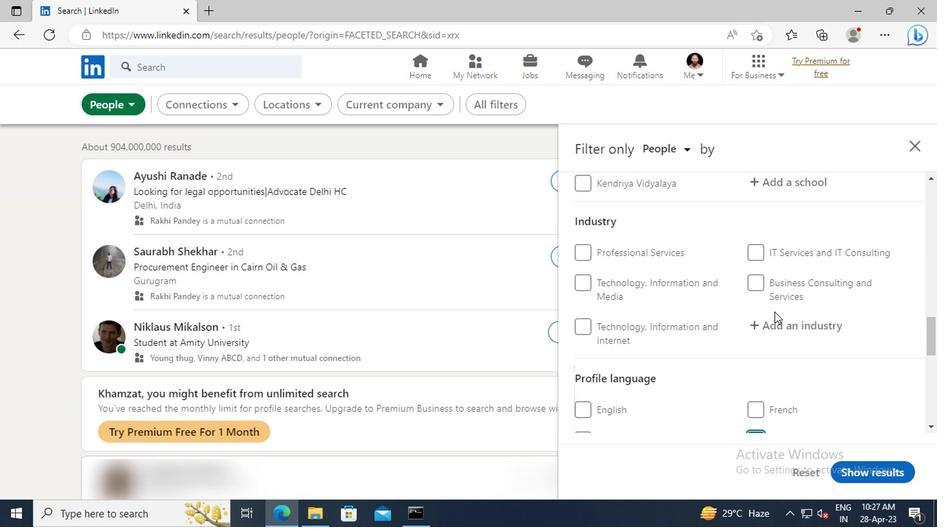 
Action: Mouse scrolled (771, 311) with delta (0, 0)
Screenshot: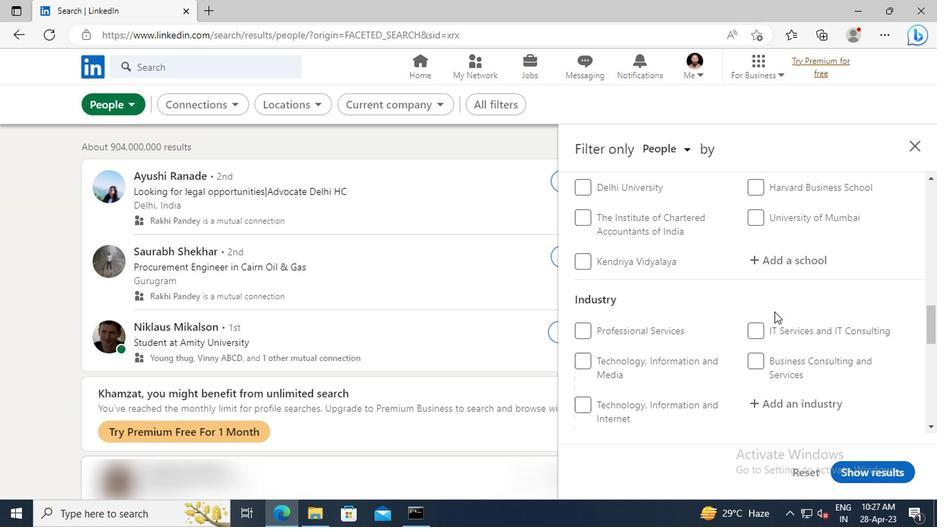 
Action: Mouse scrolled (771, 311) with delta (0, 0)
Screenshot: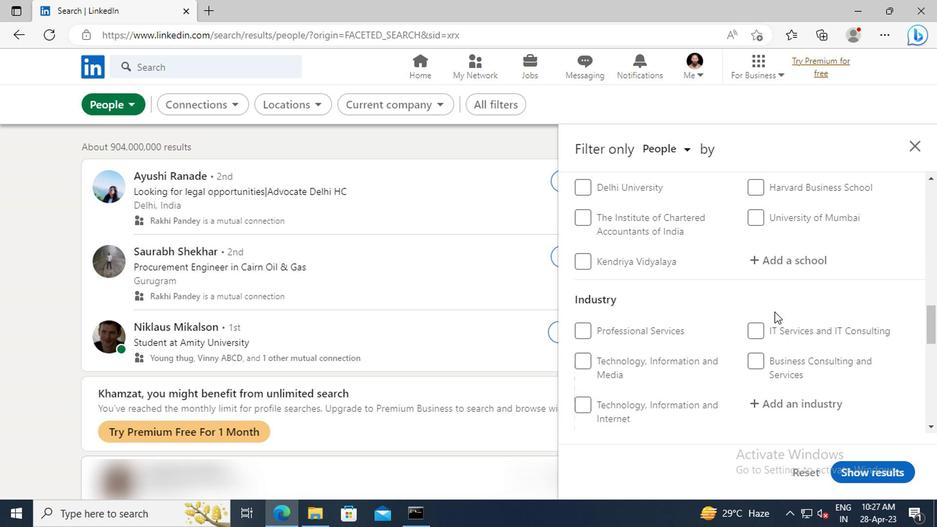 
Action: Mouse scrolled (771, 311) with delta (0, 0)
Screenshot: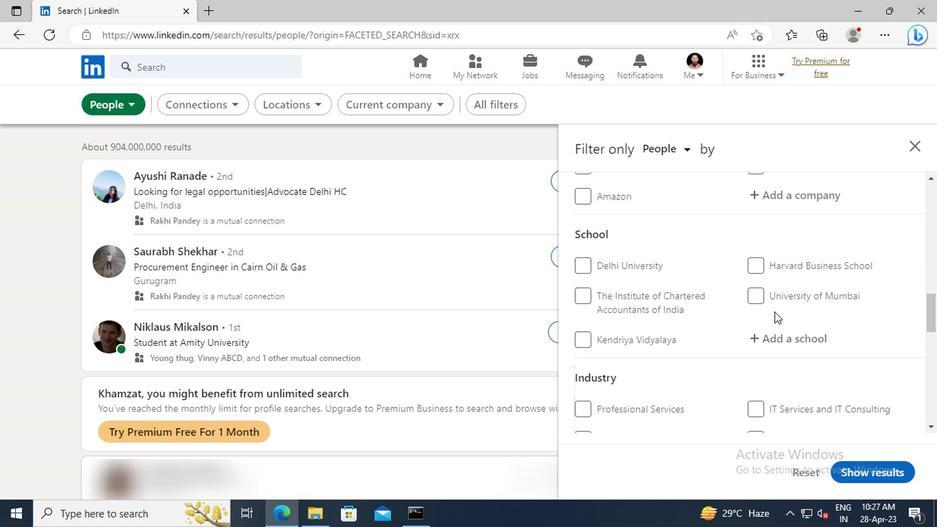 
Action: Mouse scrolled (771, 311) with delta (0, 0)
Screenshot: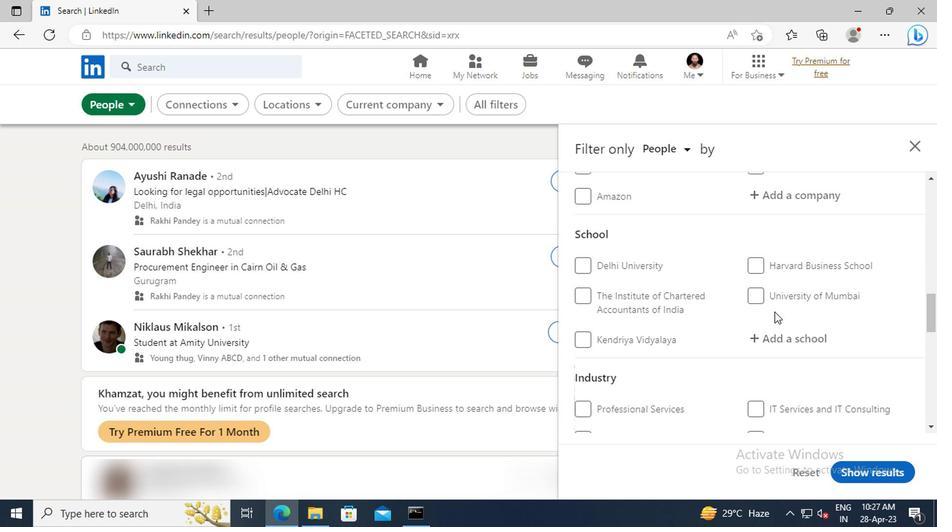 
Action: Mouse scrolled (771, 311) with delta (0, 0)
Screenshot: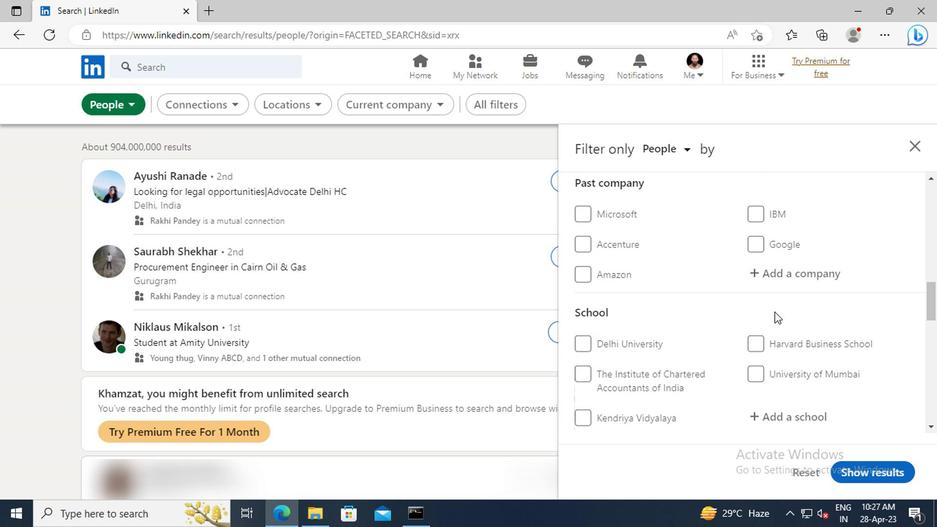 
Action: Mouse scrolled (771, 311) with delta (0, 0)
Screenshot: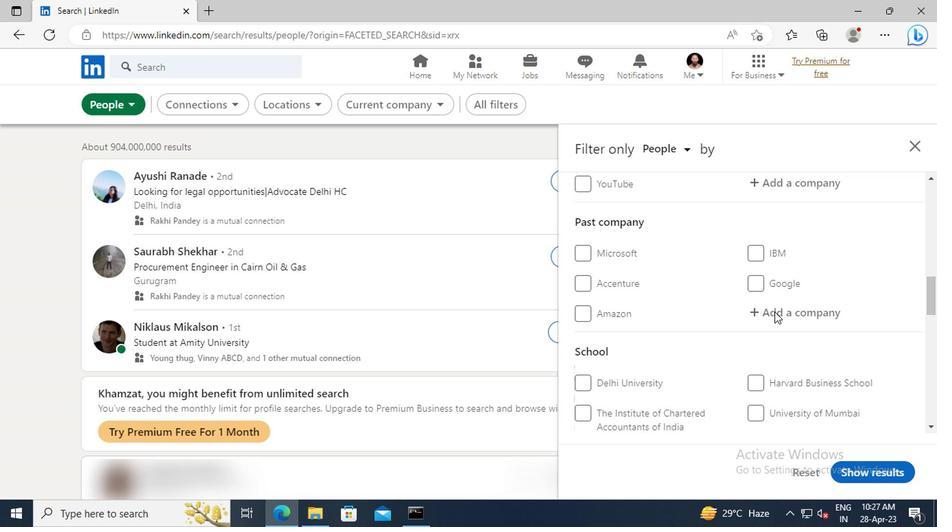 
Action: Mouse scrolled (771, 311) with delta (0, 0)
Screenshot: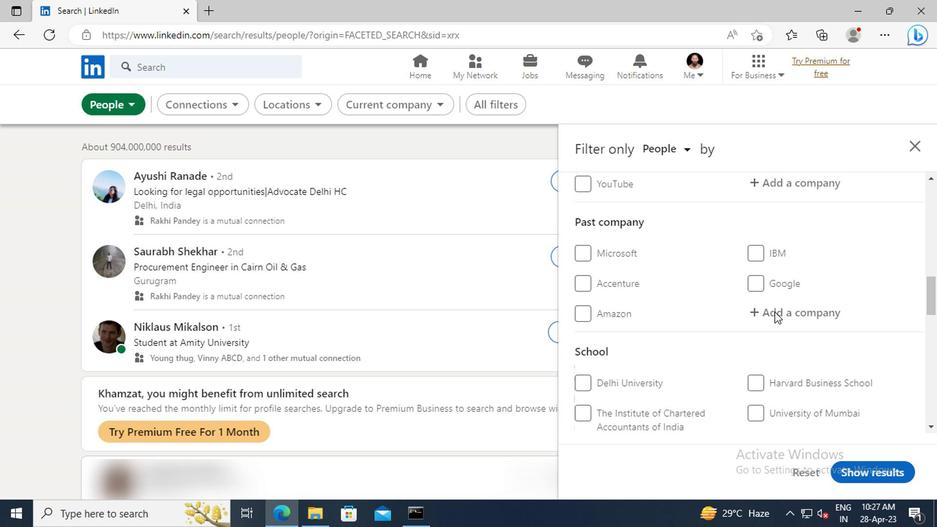 
Action: Mouse scrolled (771, 311) with delta (0, 0)
Screenshot: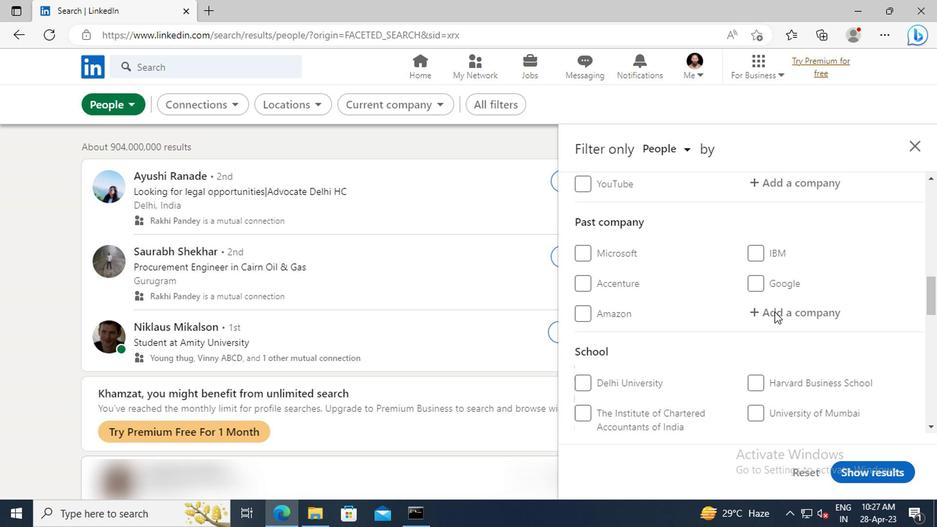 
Action: Mouse moved to (769, 304)
Screenshot: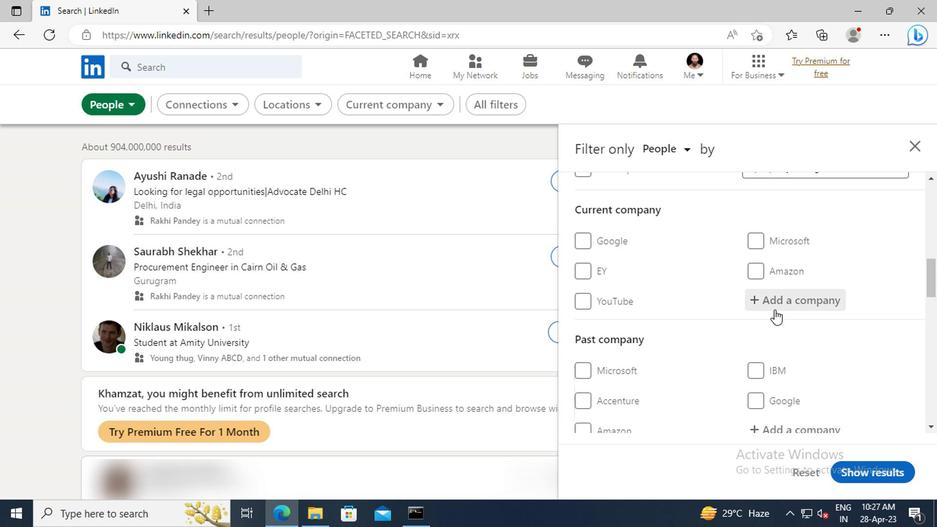 
Action: Mouse pressed left at (769, 304)
Screenshot: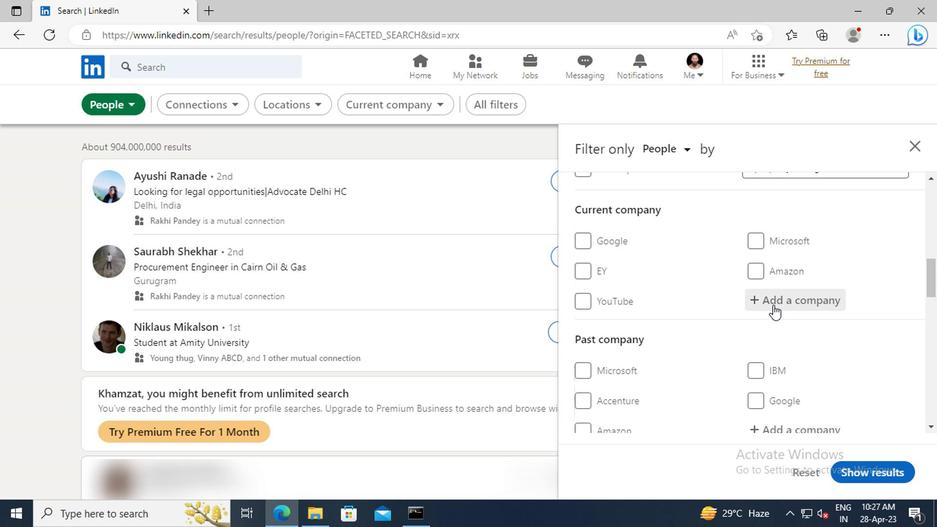 
Action: Key pressed <Key.shift>VIACOM18<Key.space><Key.shift>MEDIA<Key.space>
Screenshot: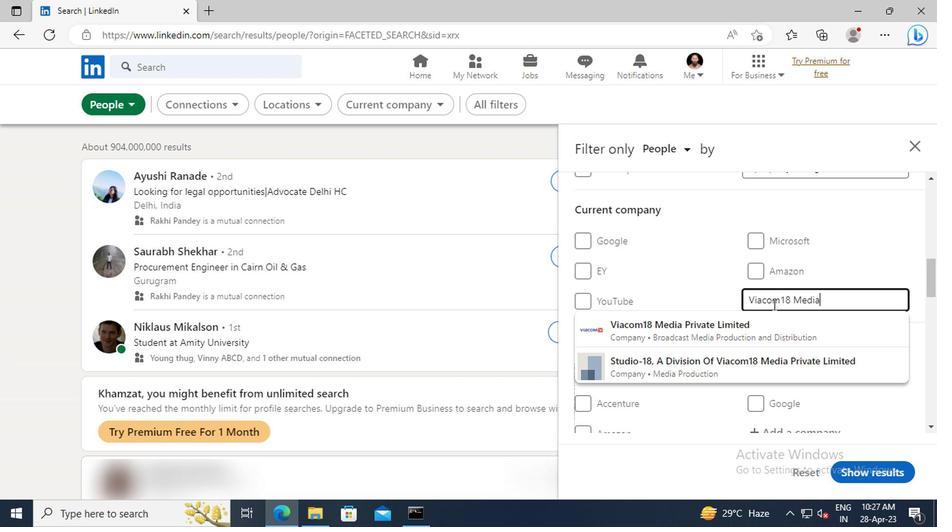 
Action: Mouse moved to (772, 324)
Screenshot: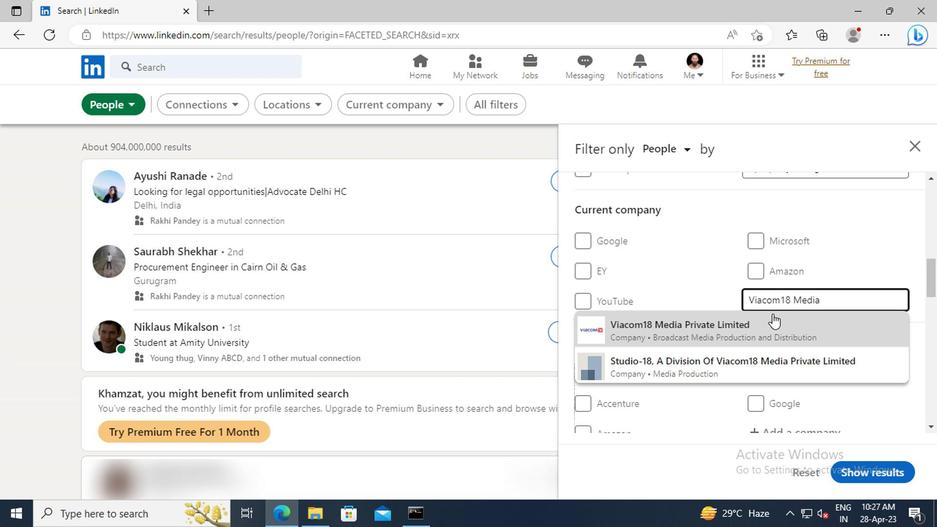 
Action: Mouse pressed left at (772, 324)
Screenshot: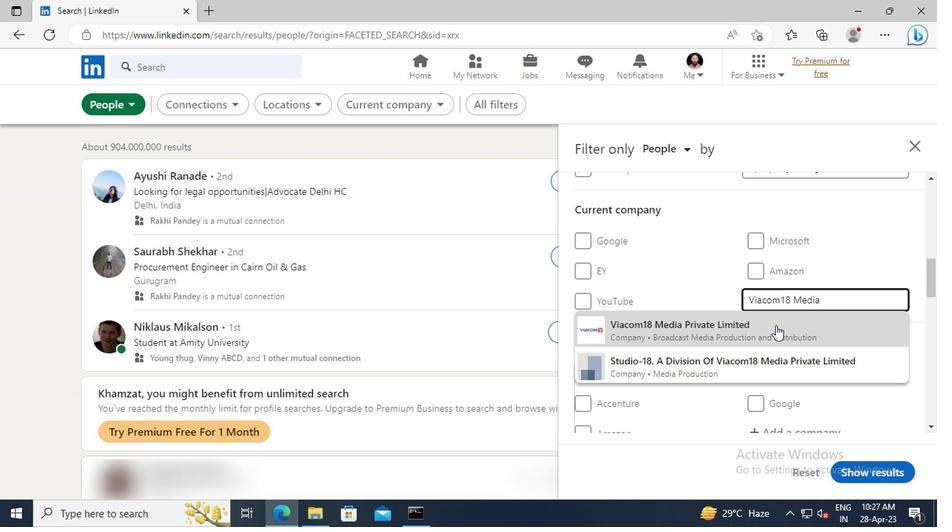 
Action: Mouse moved to (773, 303)
Screenshot: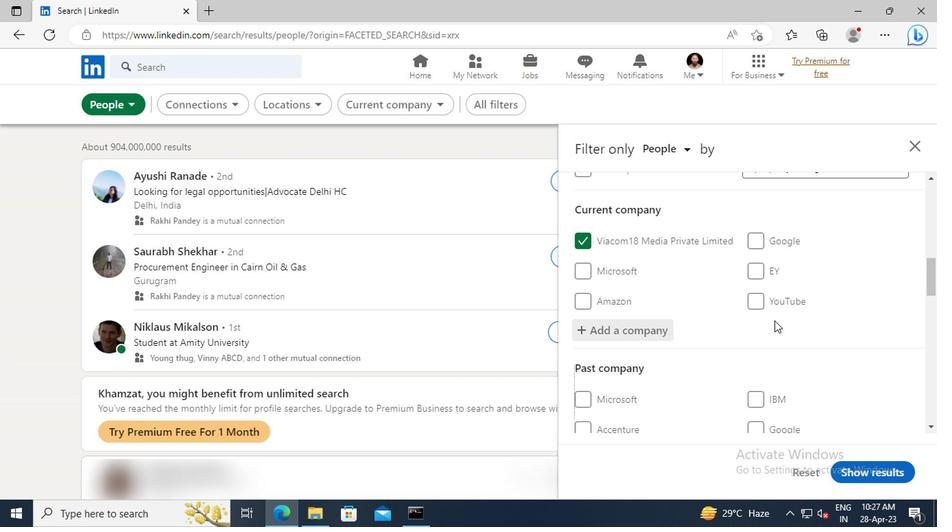 
Action: Mouse scrolled (773, 302) with delta (0, 0)
Screenshot: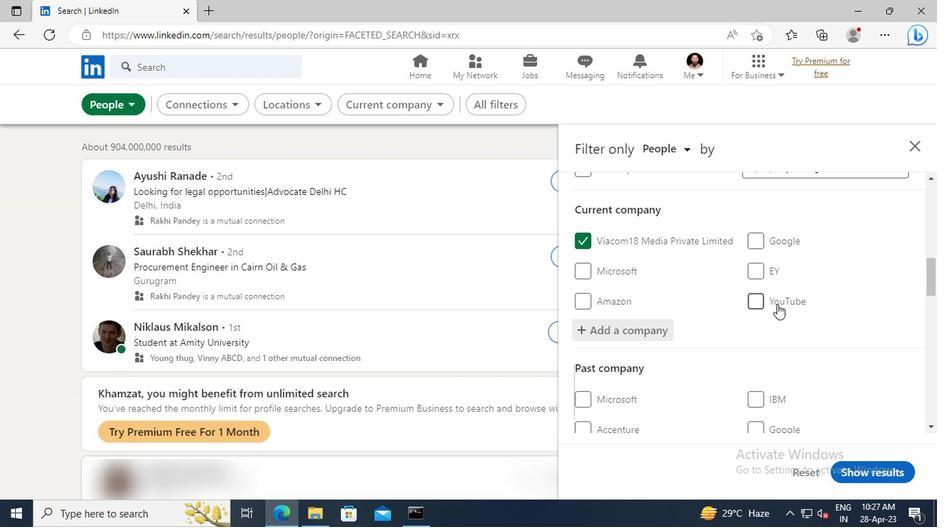 
Action: Mouse scrolled (773, 302) with delta (0, 0)
Screenshot: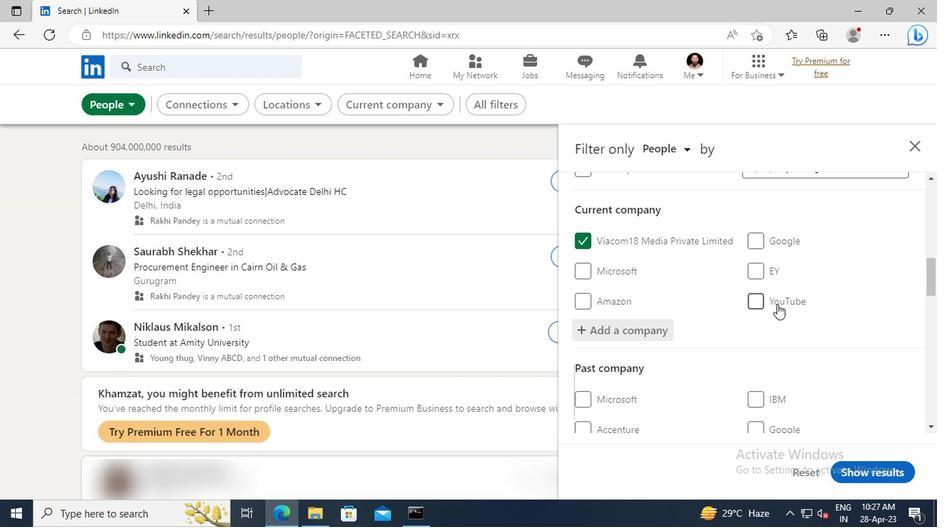 
Action: Mouse scrolled (773, 302) with delta (0, 0)
Screenshot: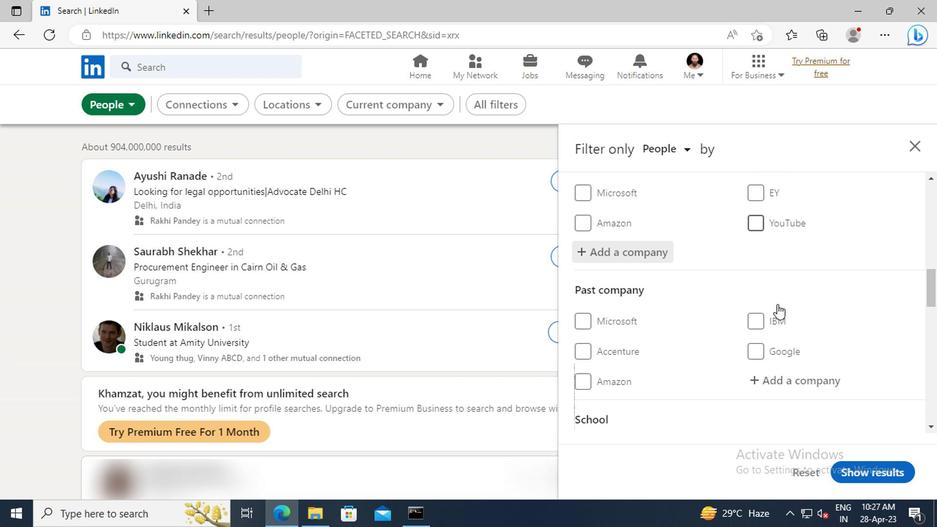 
Action: Mouse scrolled (773, 302) with delta (0, 0)
Screenshot: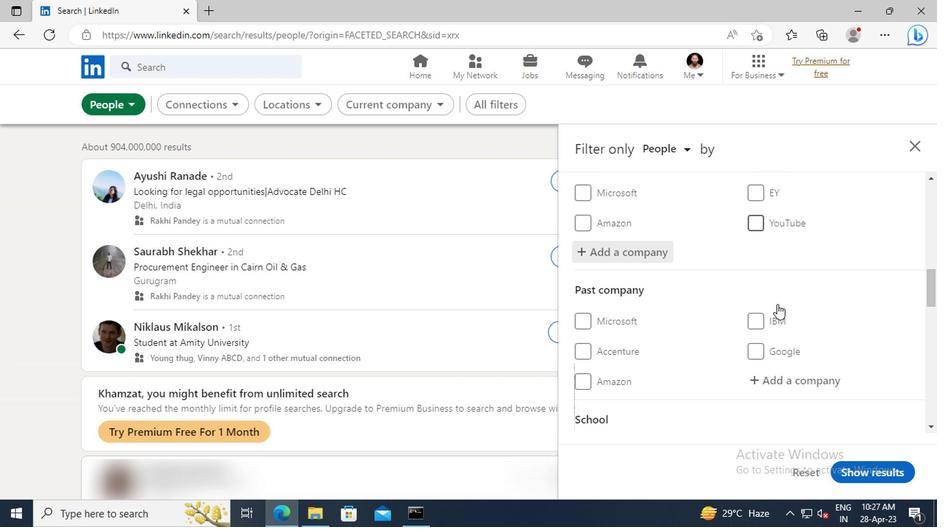 
Action: Mouse scrolled (773, 302) with delta (0, 0)
Screenshot: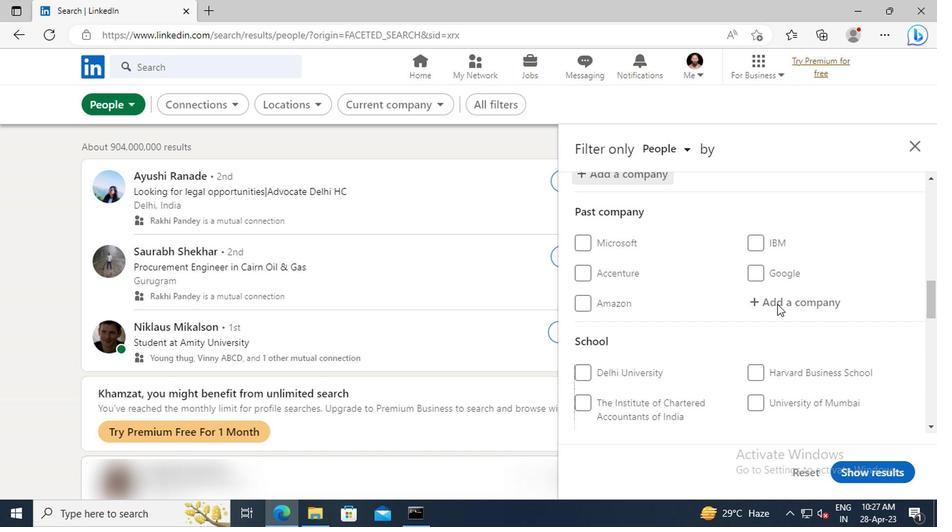 
Action: Mouse scrolled (773, 302) with delta (0, 0)
Screenshot: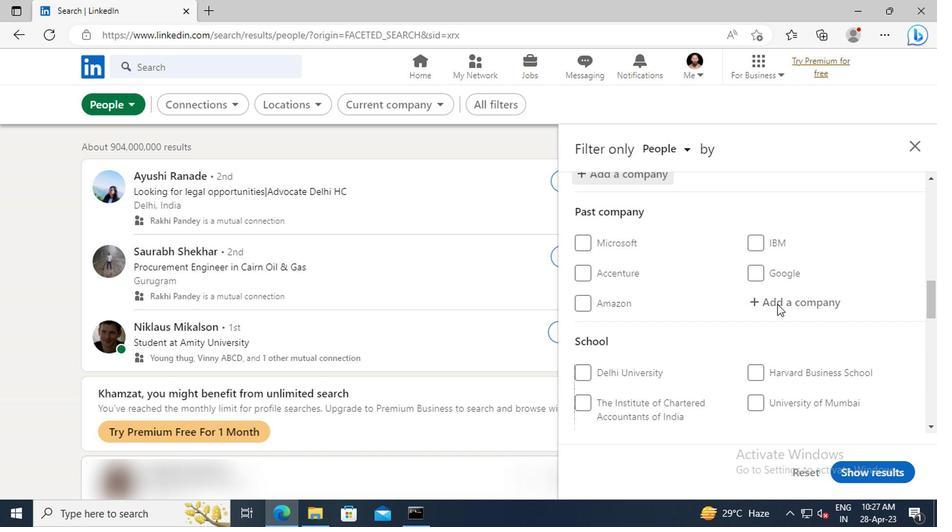 
Action: Mouse scrolled (773, 302) with delta (0, 0)
Screenshot: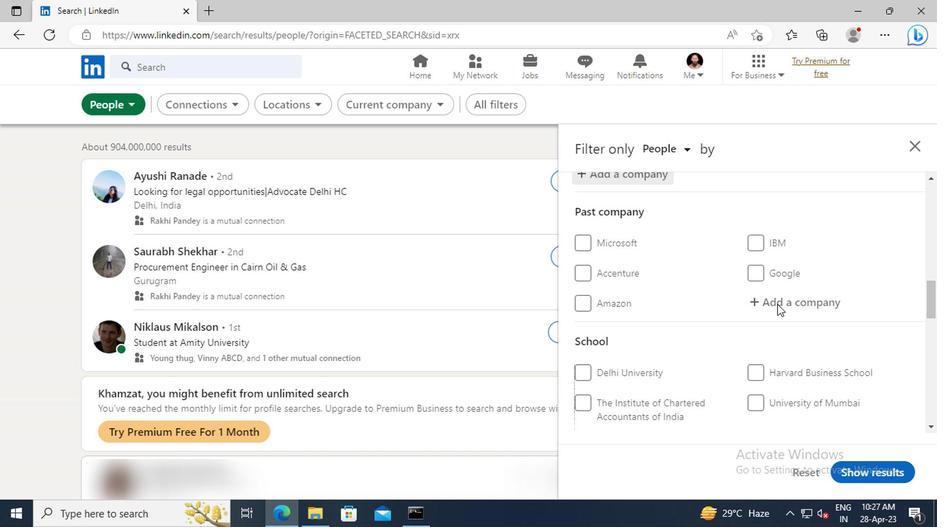 
Action: Mouse scrolled (773, 302) with delta (0, 0)
Screenshot: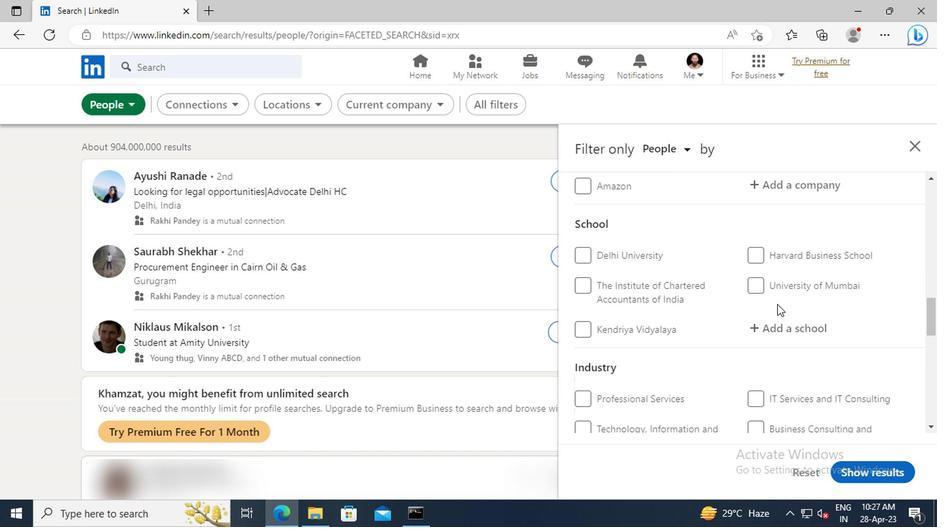 
Action: Mouse moved to (773, 290)
Screenshot: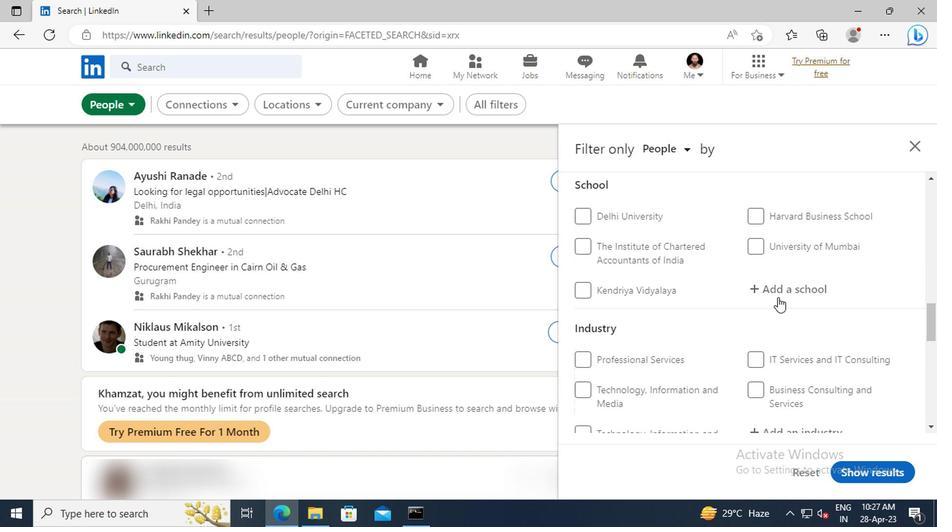 
Action: Mouse pressed left at (773, 290)
Screenshot: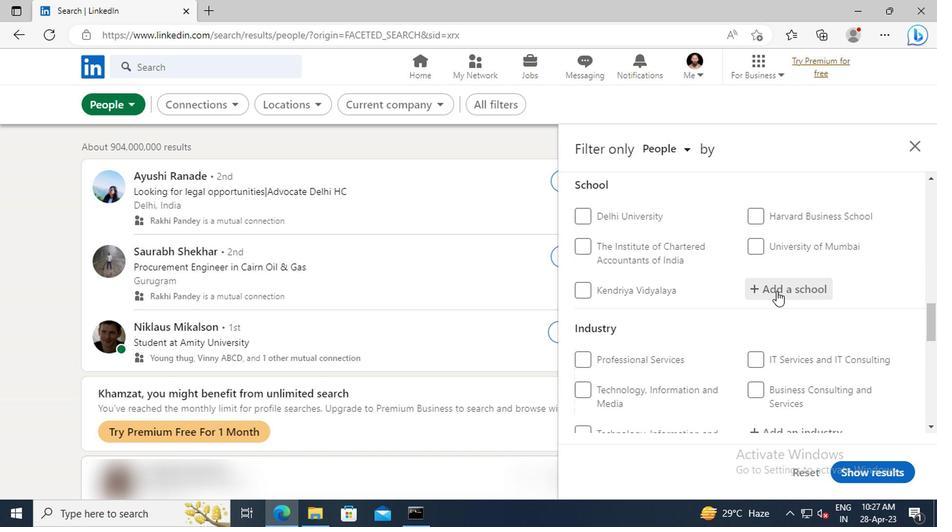 
Action: Key pressed <Key.shift>YENEPOYA<Key.space><Key.shift>UNIVERSITY
Screenshot: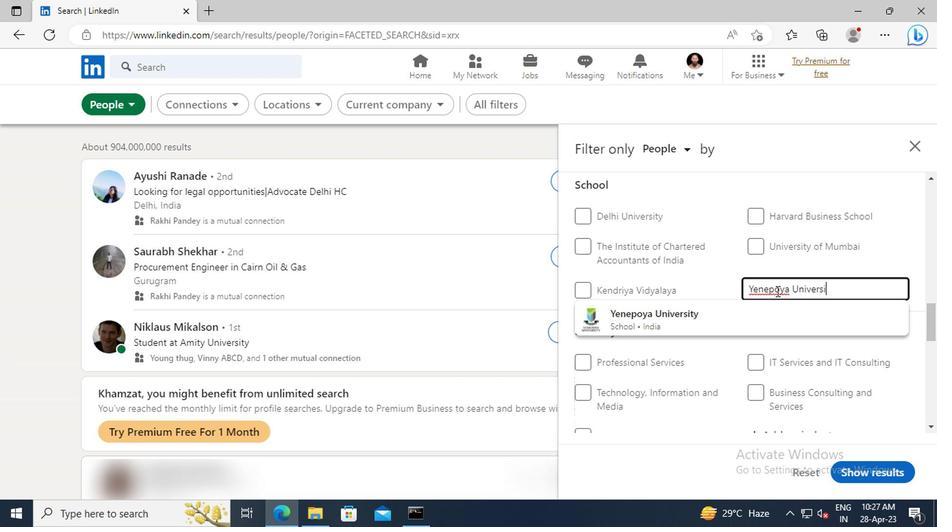 
Action: Mouse moved to (771, 314)
Screenshot: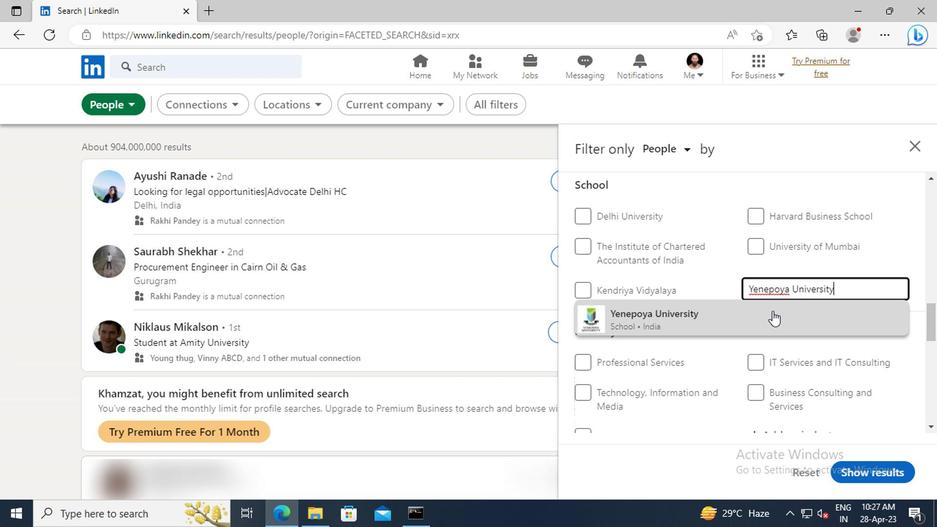 
Action: Mouse pressed left at (771, 314)
Screenshot: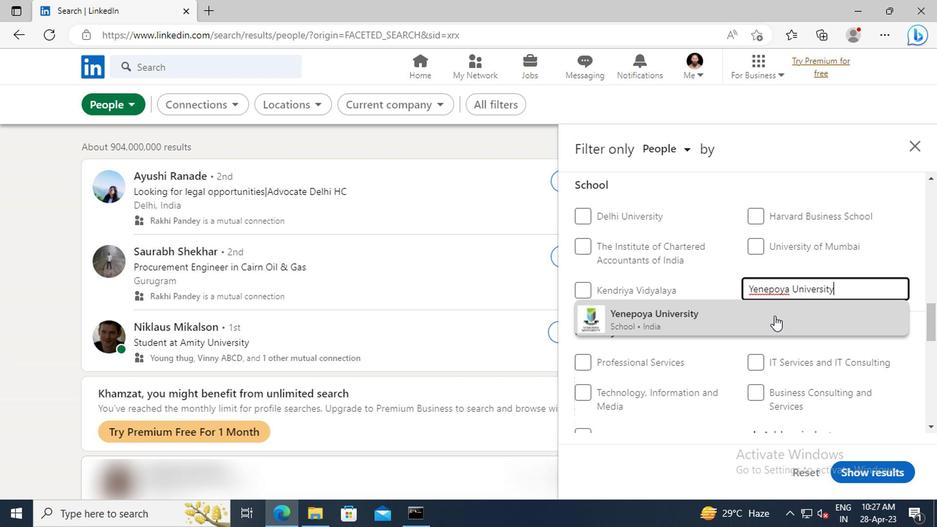 
Action: Mouse moved to (771, 313)
Screenshot: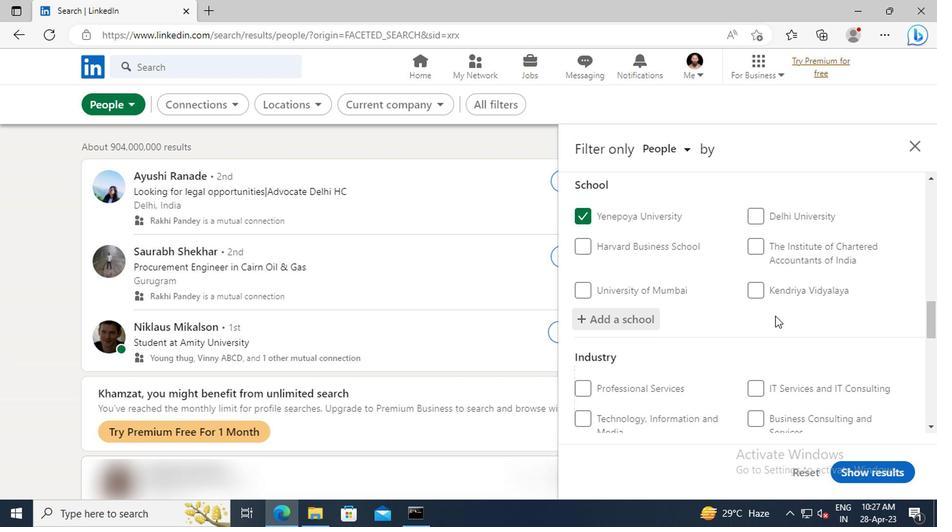 
Action: Mouse scrolled (771, 313) with delta (0, 0)
Screenshot: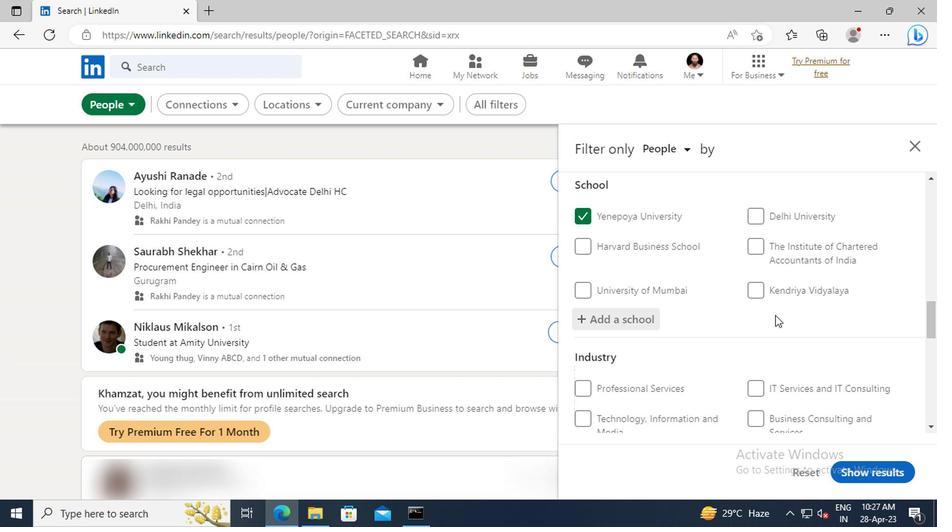 
Action: Mouse scrolled (771, 313) with delta (0, 0)
Screenshot: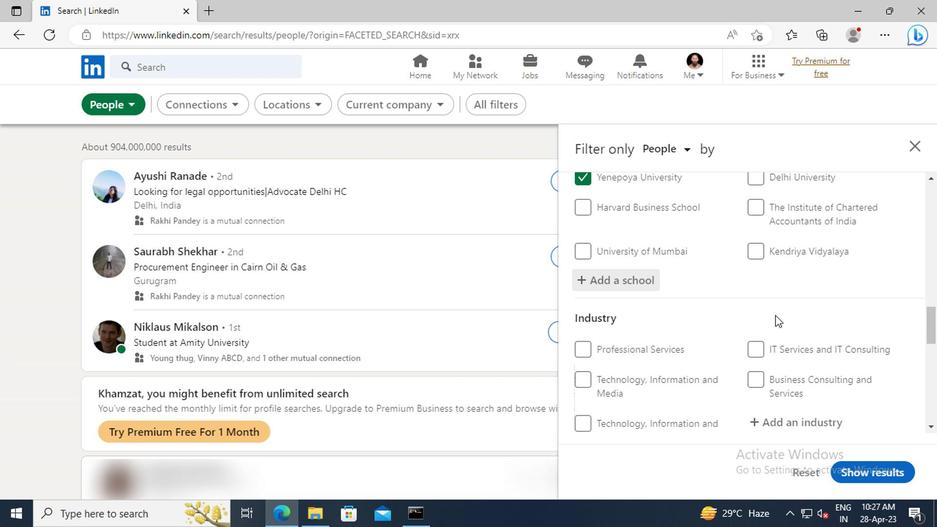 
Action: Mouse scrolled (771, 313) with delta (0, 0)
Screenshot: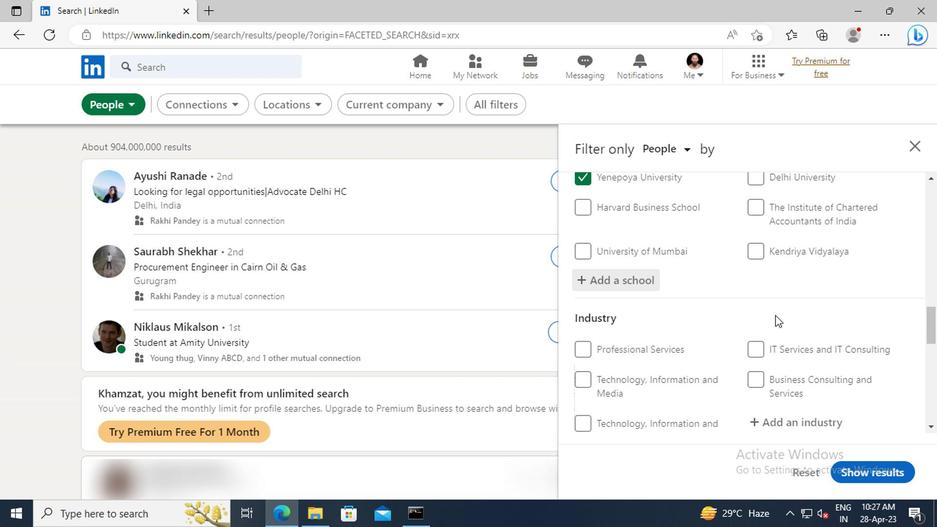 
Action: Mouse scrolled (771, 313) with delta (0, 0)
Screenshot: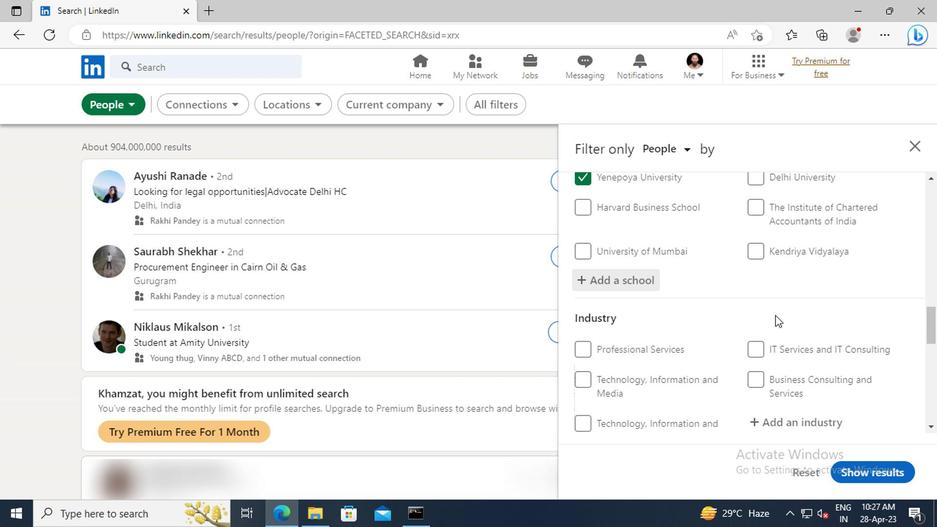 
Action: Mouse moved to (776, 307)
Screenshot: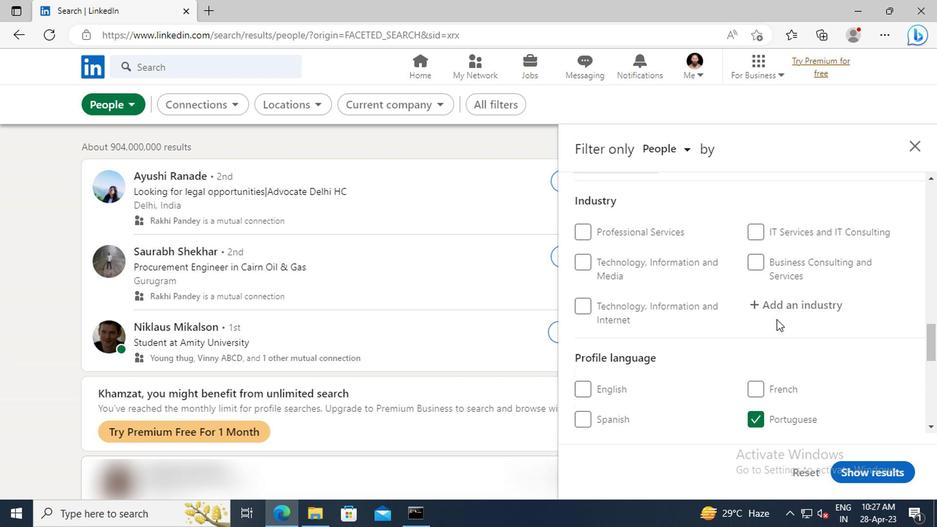 
Action: Mouse pressed left at (776, 307)
Screenshot: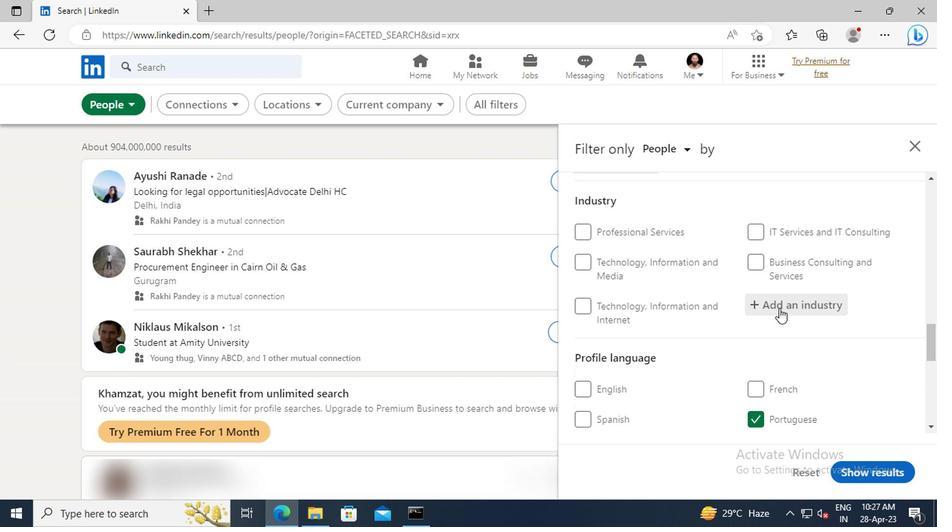 
Action: Key pressed <Key.shift>BREWERIES
Screenshot: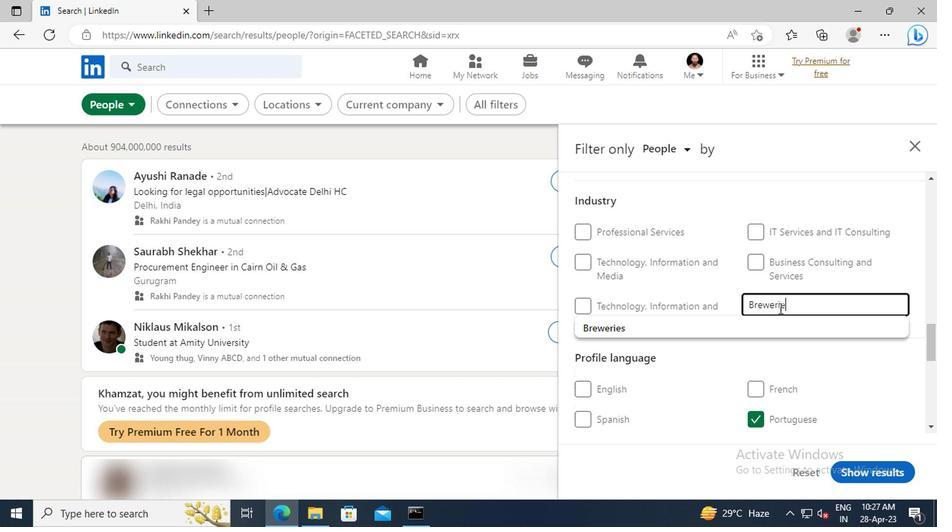 
Action: Mouse moved to (756, 323)
Screenshot: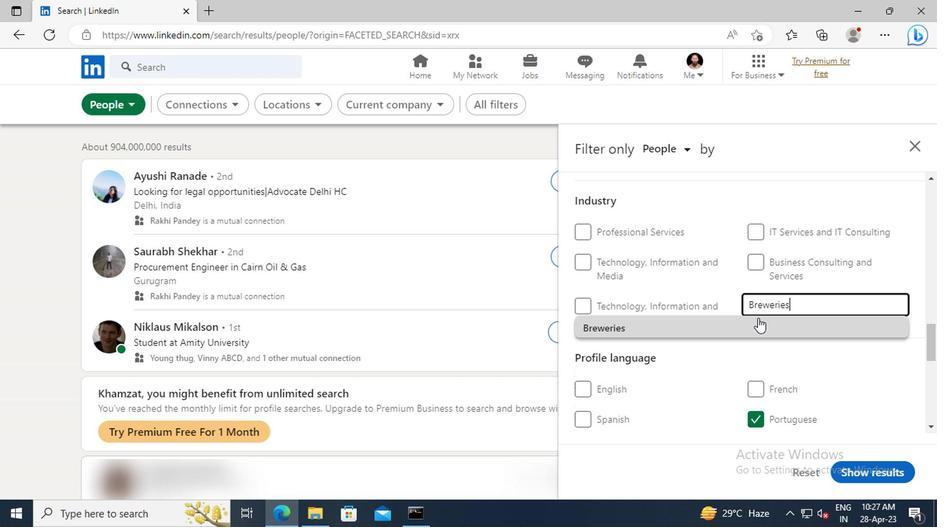 
Action: Mouse pressed left at (756, 323)
Screenshot: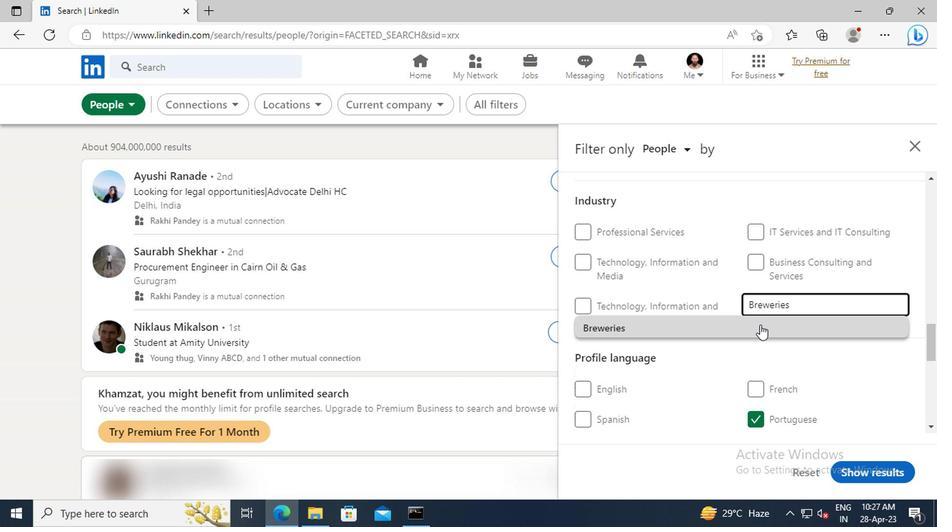 
Action: Mouse moved to (752, 283)
Screenshot: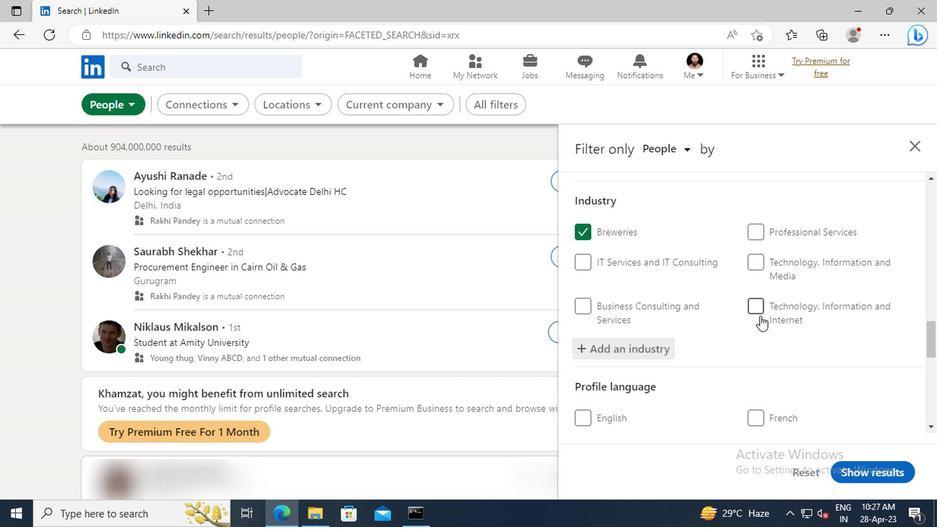 
Action: Mouse scrolled (752, 282) with delta (0, 0)
Screenshot: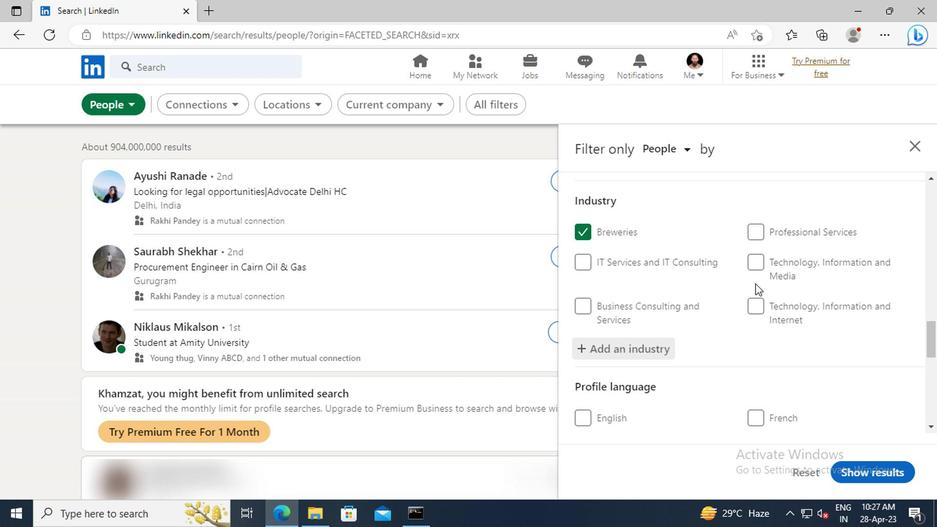 
Action: Mouse scrolled (752, 282) with delta (0, 0)
Screenshot: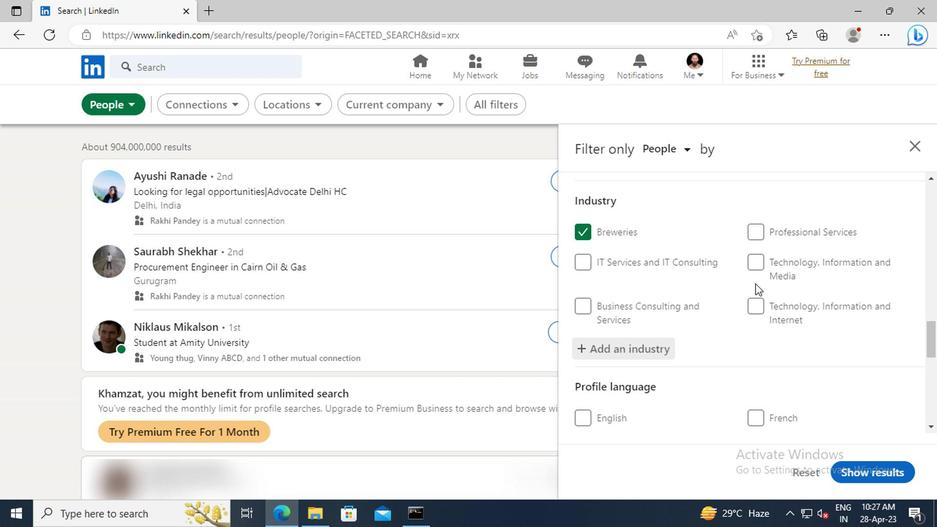 
Action: Mouse scrolled (752, 282) with delta (0, 0)
Screenshot: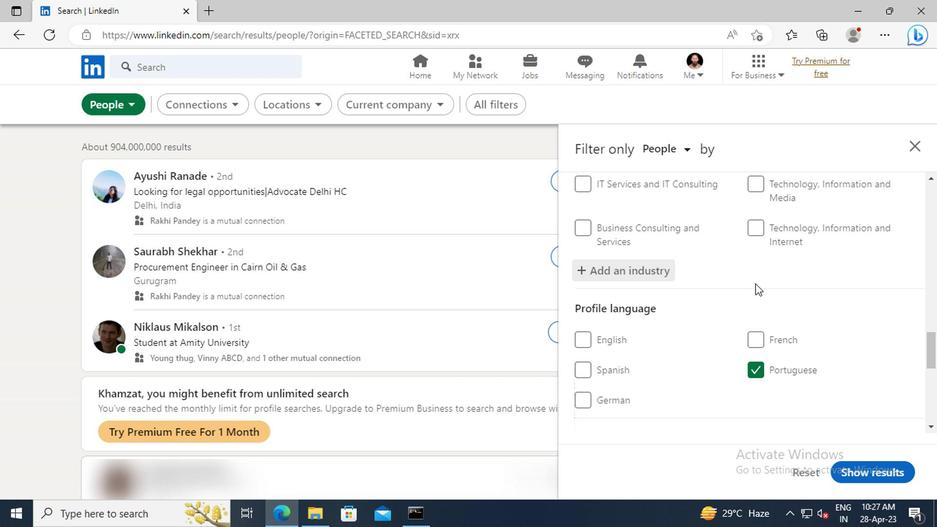 
Action: Mouse scrolled (752, 282) with delta (0, 0)
Screenshot: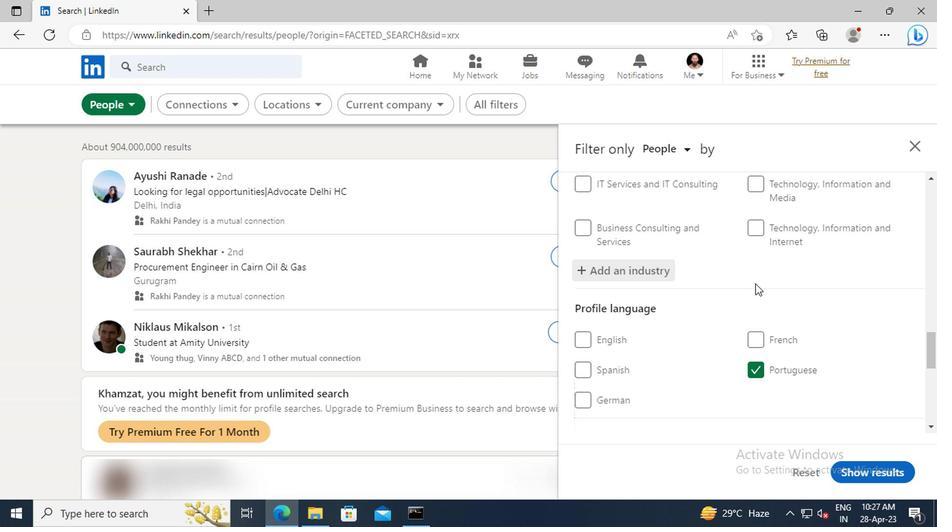 
Action: Mouse scrolled (752, 282) with delta (0, 0)
Screenshot: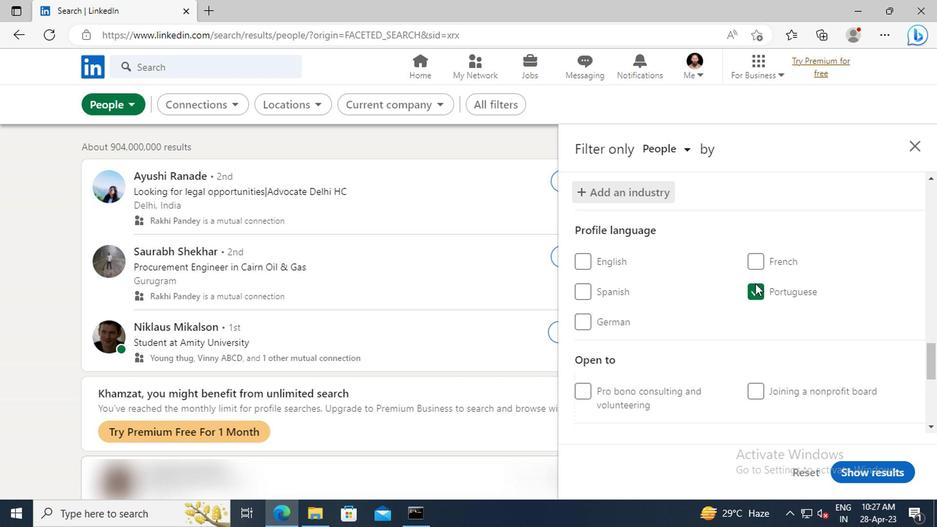 
Action: Mouse scrolled (752, 282) with delta (0, 0)
Screenshot: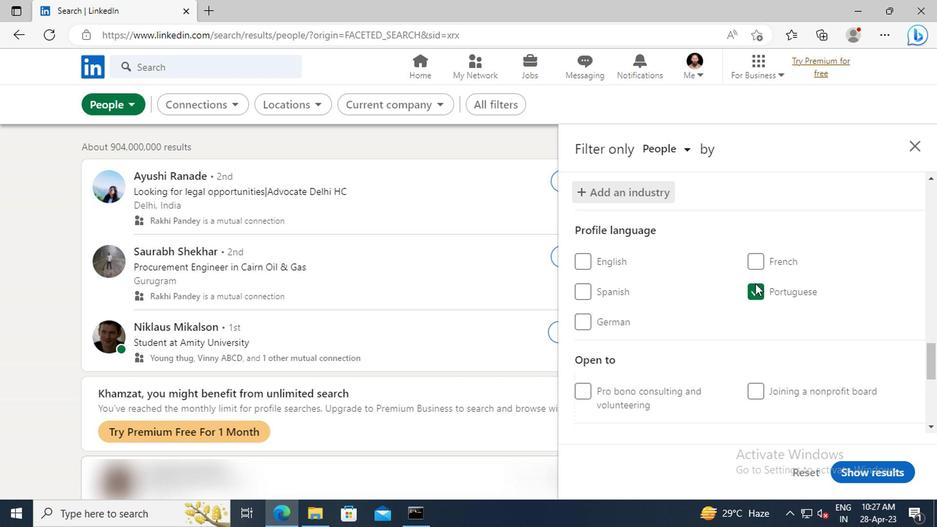 
Action: Mouse scrolled (752, 282) with delta (0, 0)
Screenshot: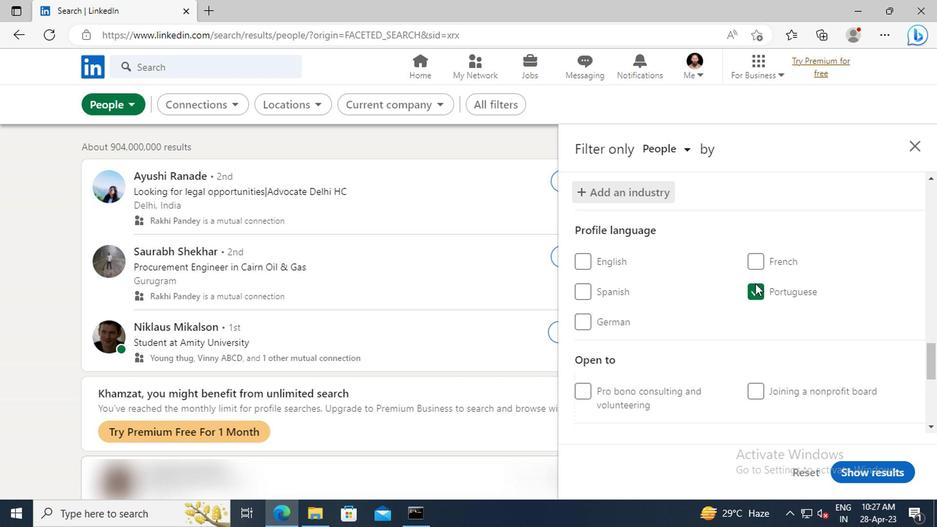 
Action: Mouse scrolled (752, 282) with delta (0, 0)
Screenshot: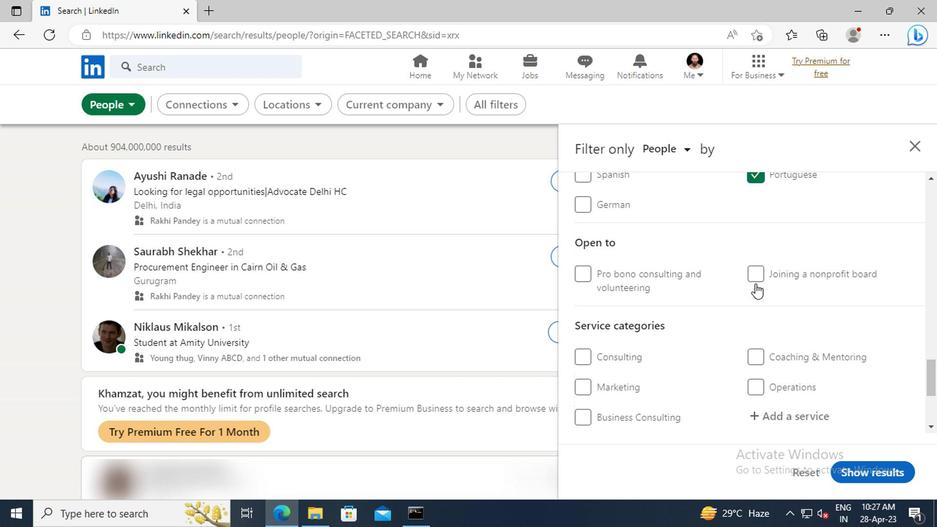 
Action: Mouse scrolled (752, 282) with delta (0, 0)
Screenshot: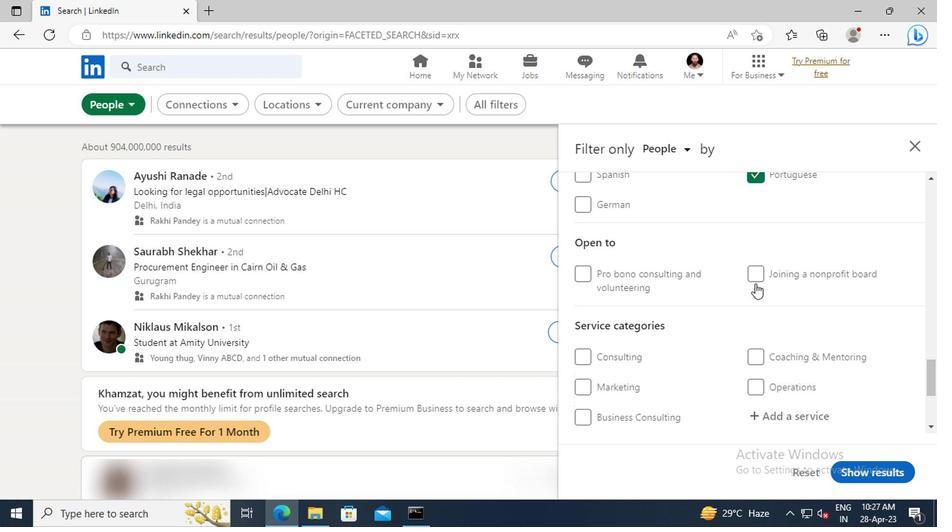 
Action: Mouse moved to (752, 289)
Screenshot: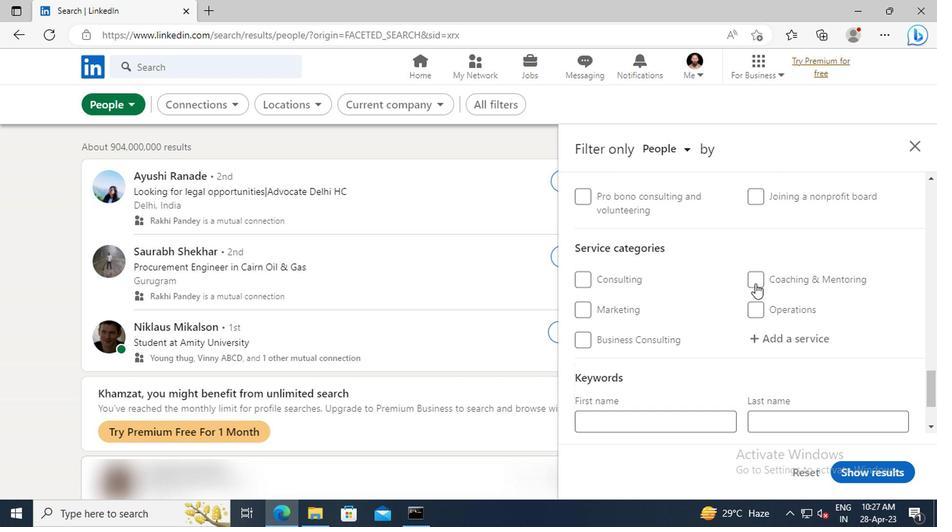 
Action: Mouse scrolled (752, 288) with delta (0, 0)
Screenshot: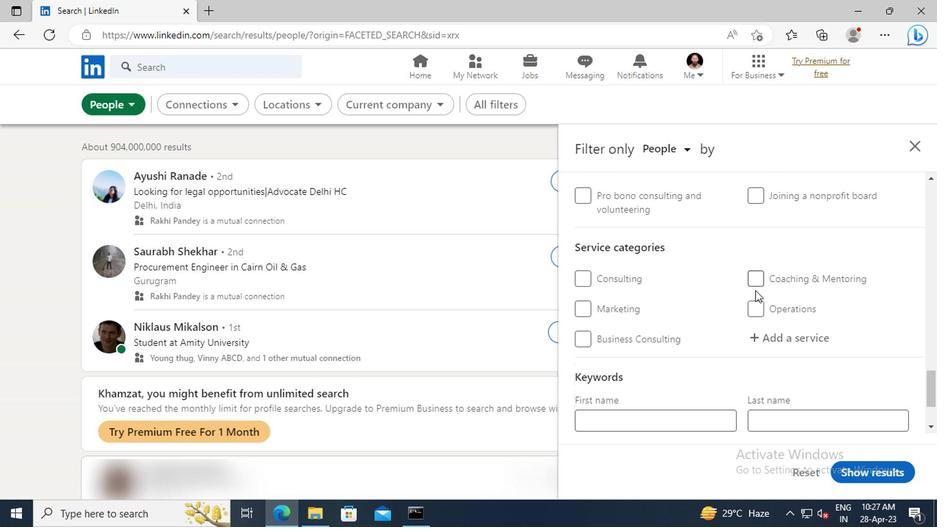 
Action: Mouse moved to (761, 297)
Screenshot: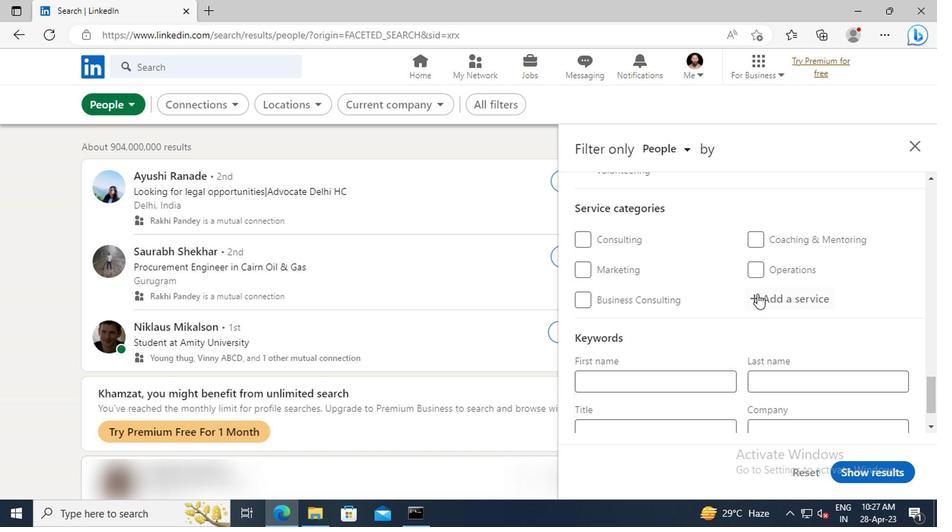 
Action: Mouse pressed left at (761, 297)
Screenshot: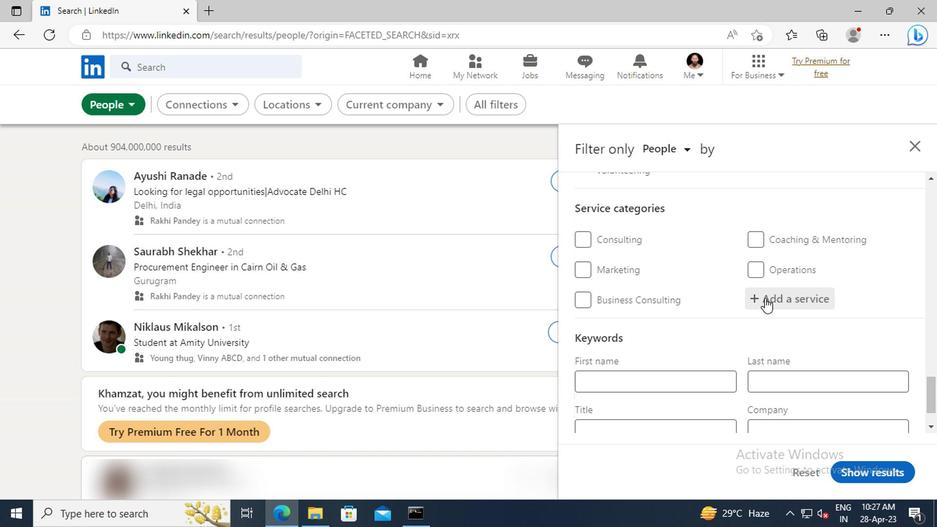 
Action: Key pressed <Key.shift>PROJECT<Key.space><Key.shift>MANAGEMENT
Screenshot: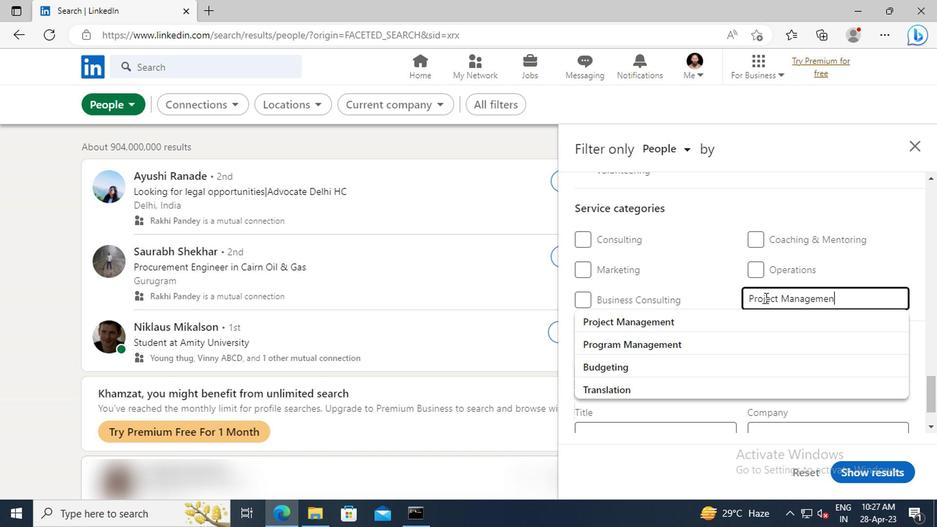 
Action: Mouse moved to (752, 319)
Screenshot: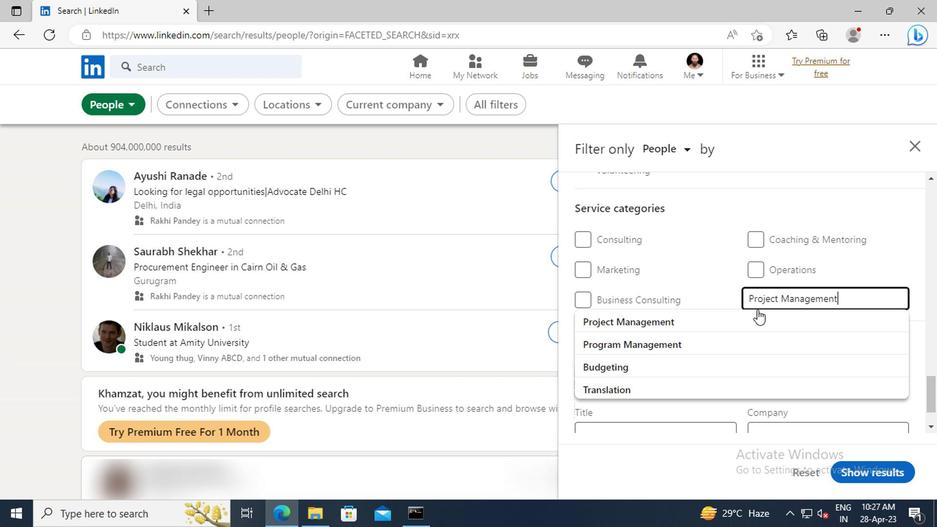
Action: Mouse pressed left at (752, 319)
Screenshot: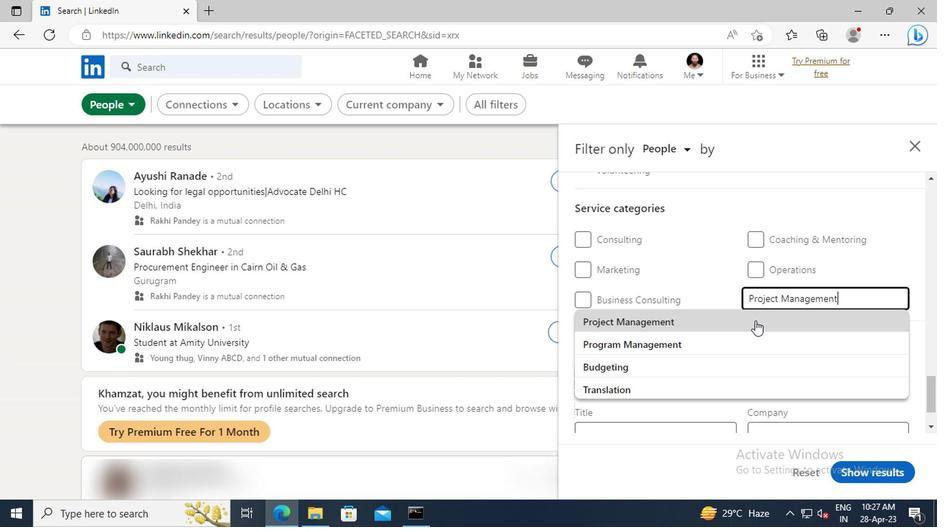 
Action: Mouse moved to (743, 297)
Screenshot: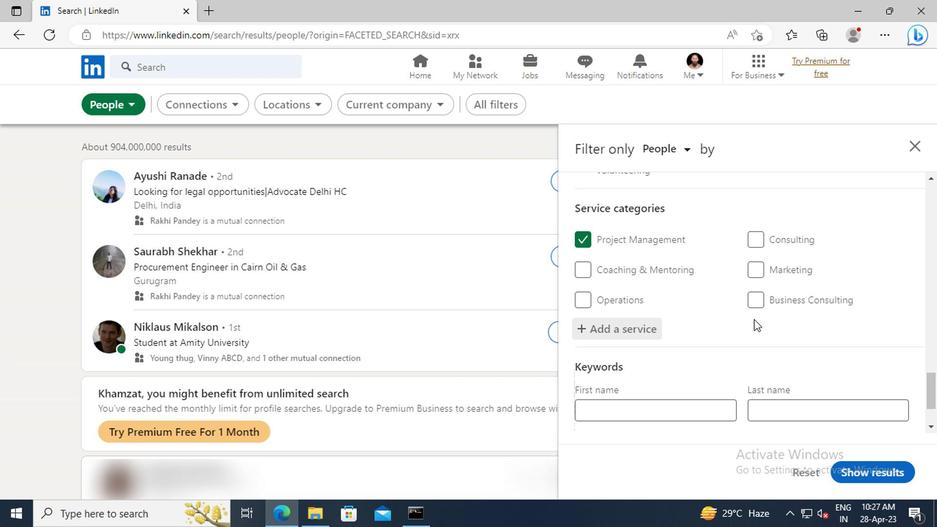 
Action: Mouse scrolled (743, 297) with delta (0, 0)
Screenshot: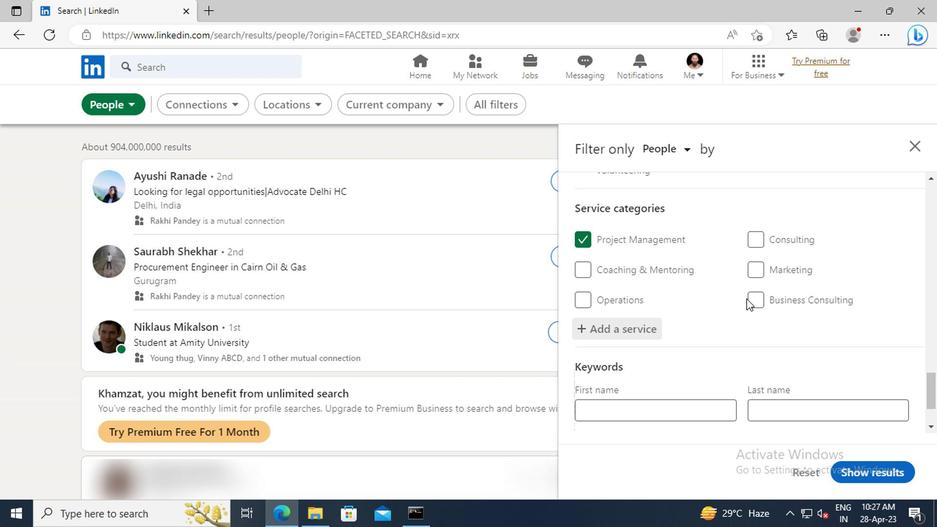 
Action: Mouse scrolled (743, 297) with delta (0, 0)
Screenshot: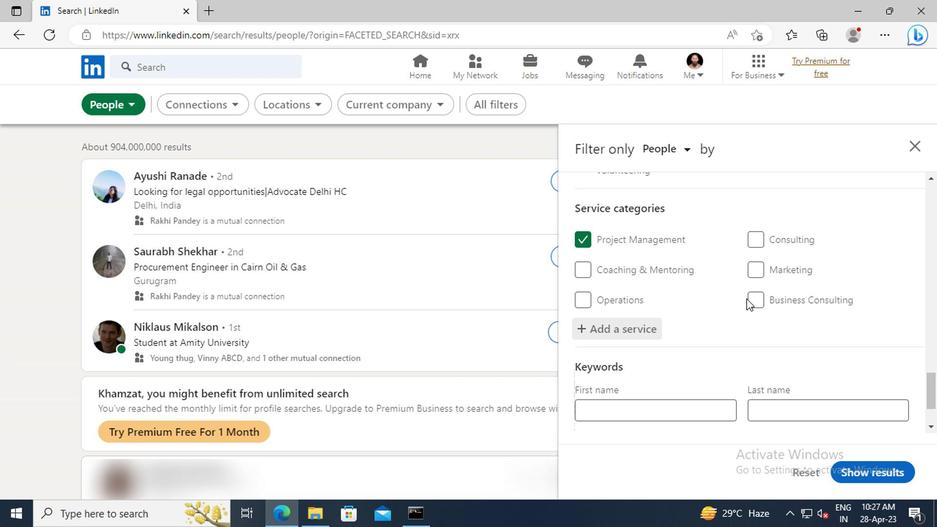 
Action: Mouse scrolled (743, 297) with delta (0, 0)
Screenshot: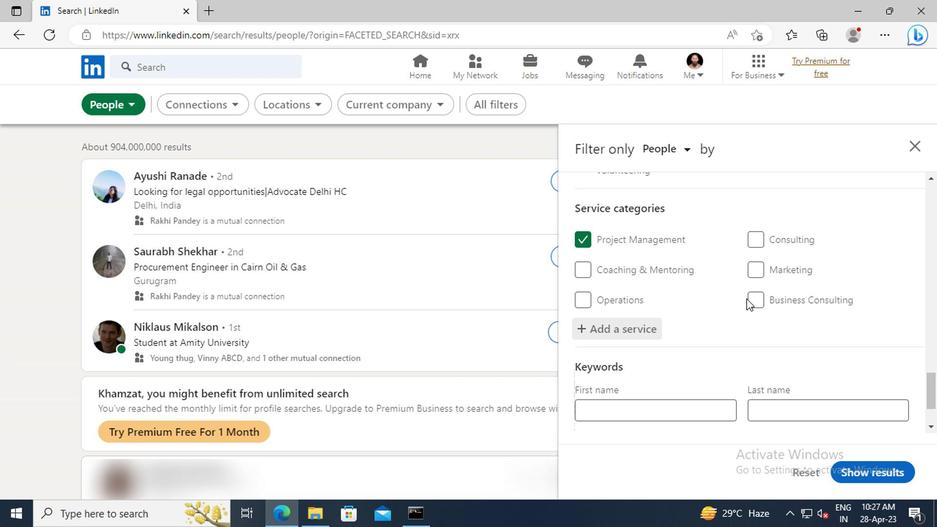 
Action: Mouse moved to (629, 373)
Screenshot: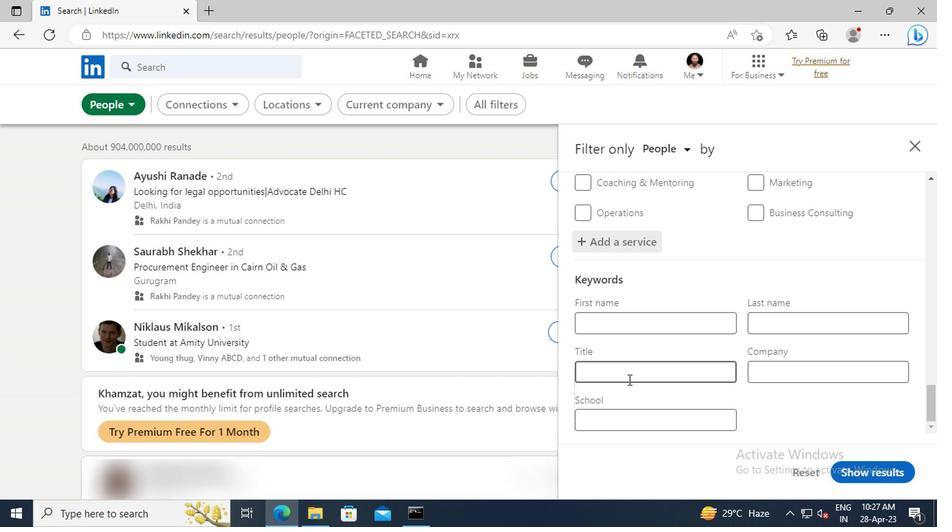 
Action: Mouse pressed left at (629, 373)
Screenshot: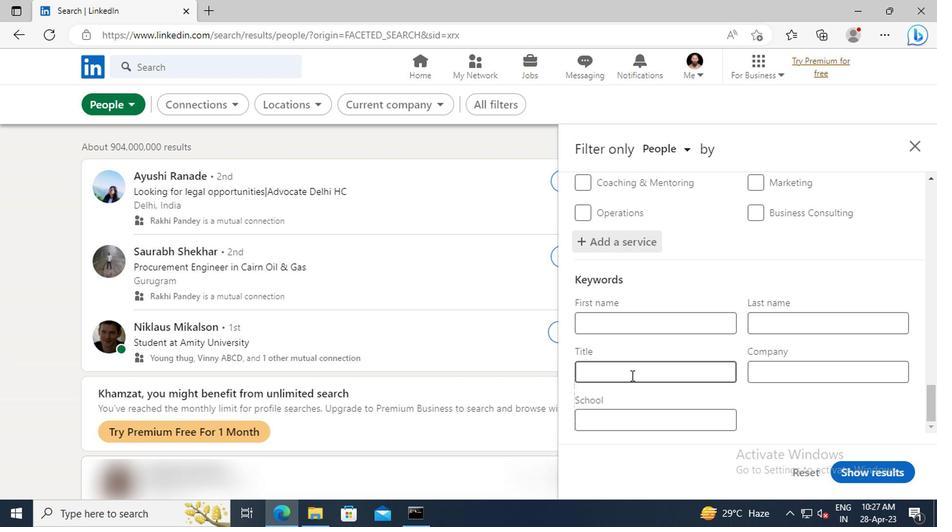 
Action: Key pressed <Key.shift>AREA<Key.space><Key.shift>SALES<Key.space><Key.shift>MANAGER<Key.enter>
Screenshot: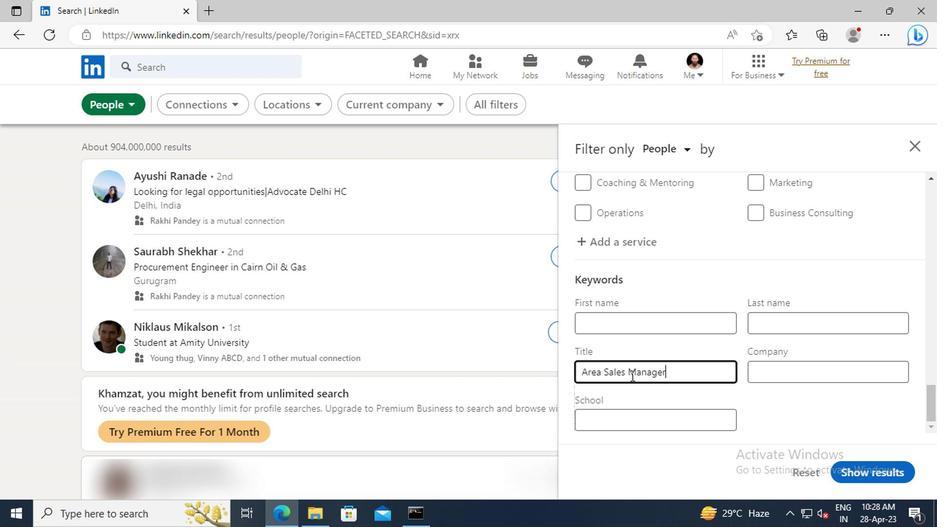 
Action: Mouse moved to (854, 466)
Screenshot: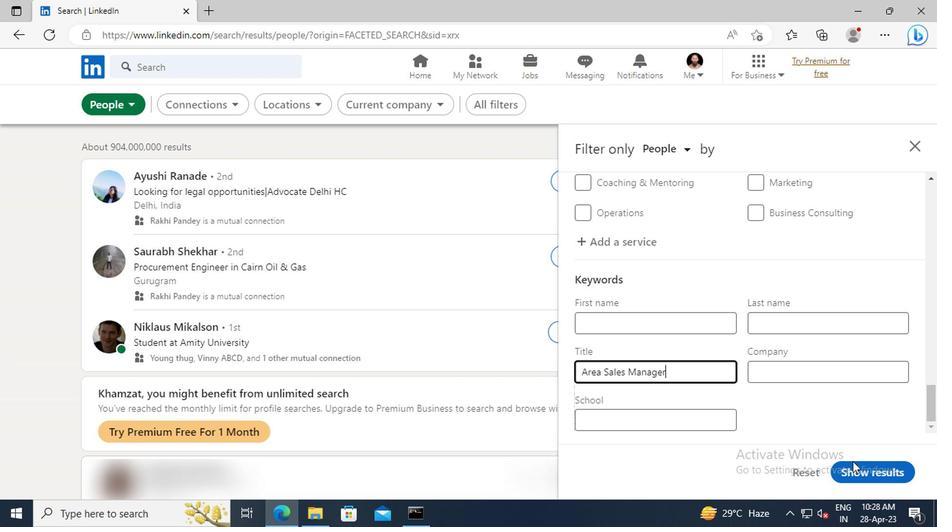
Action: Mouse pressed left at (854, 466)
Screenshot: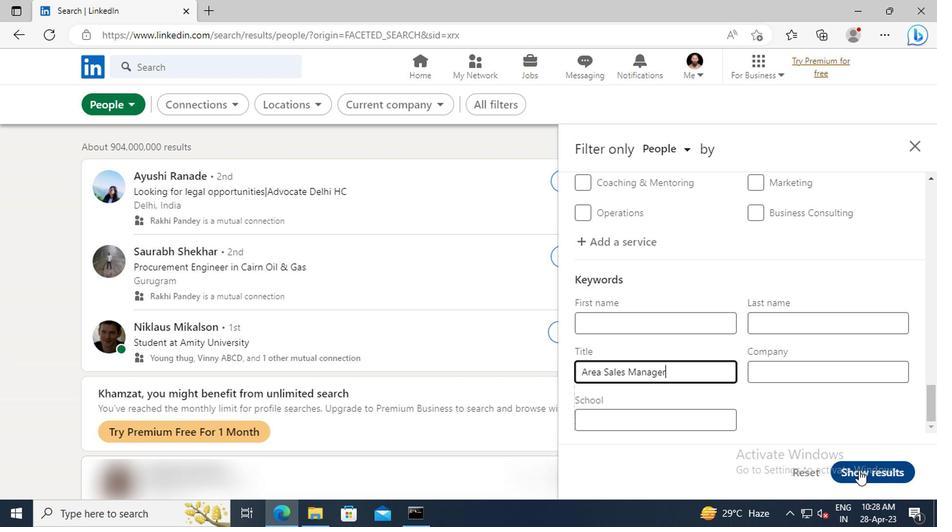 
